 Task: Find connections with filter location Collipulli with filter topic #Productivitywith filter profile language English with filter current company Vivo India with filter school IT Jobs For Women with filter industry Broadcast Media Production and Distribution with filter service category Web Design with filter keywords title Director of First Impressions
Action: Mouse moved to (476, 70)
Screenshot: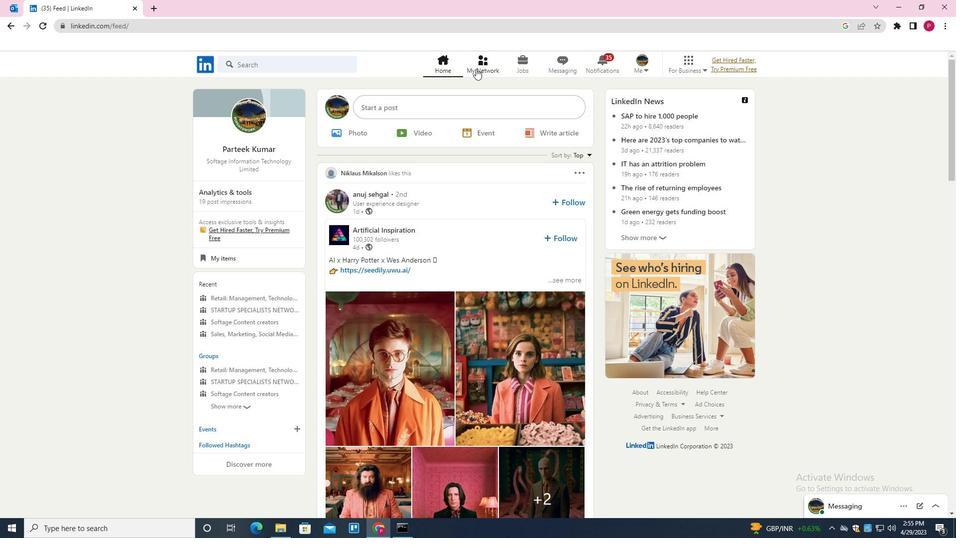 
Action: Mouse pressed left at (476, 70)
Screenshot: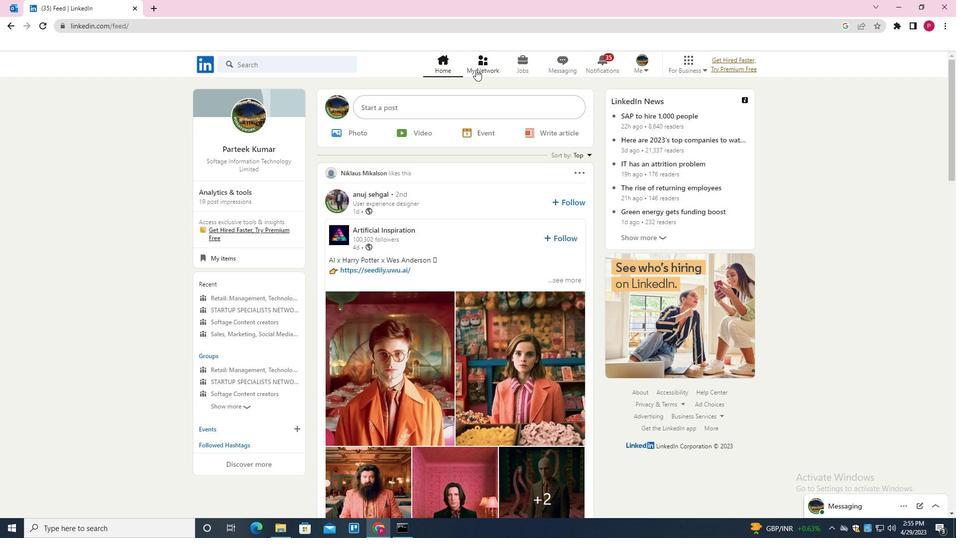 
Action: Mouse moved to (309, 118)
Screenshot: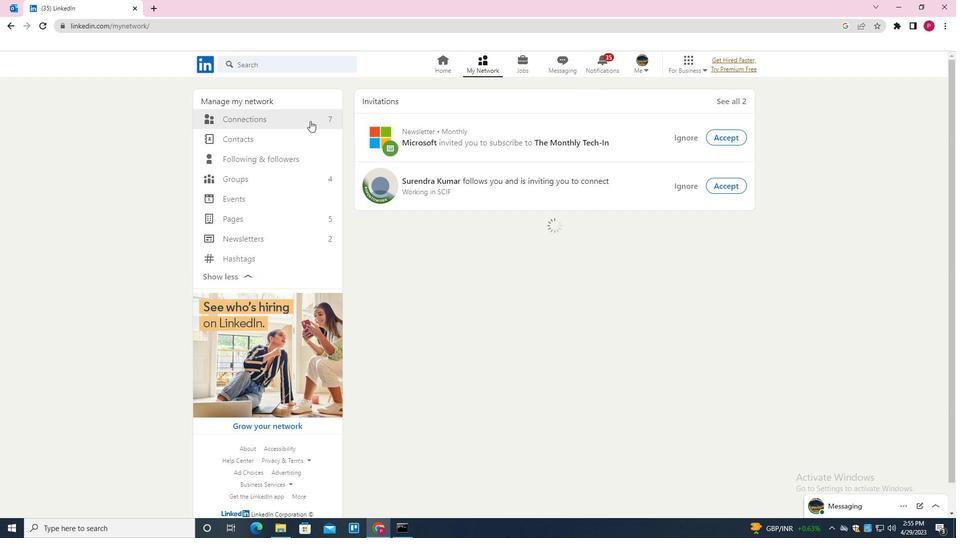 
Action: Mouse pressed left at (309, 118)
Screenshot: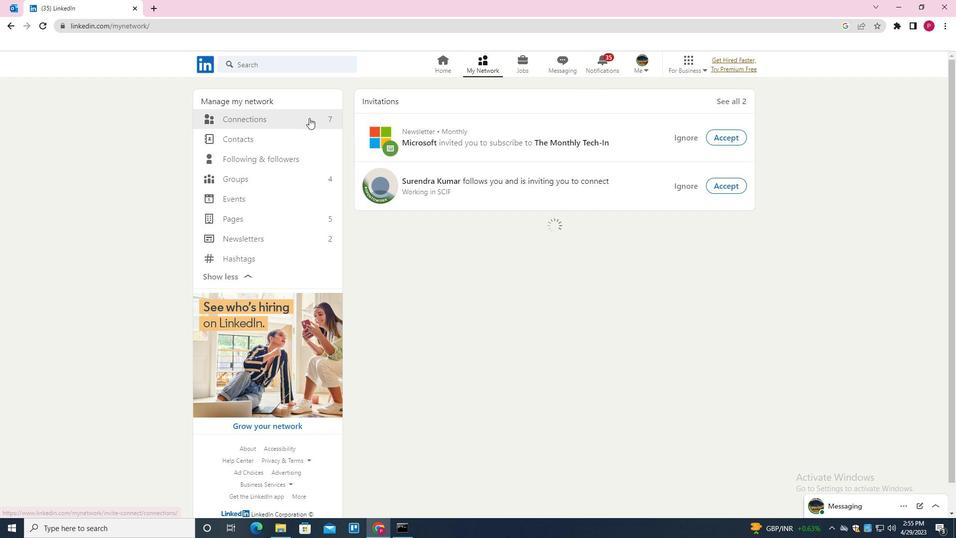 
Action: Mouse moved to (558, 121)
Screenshot: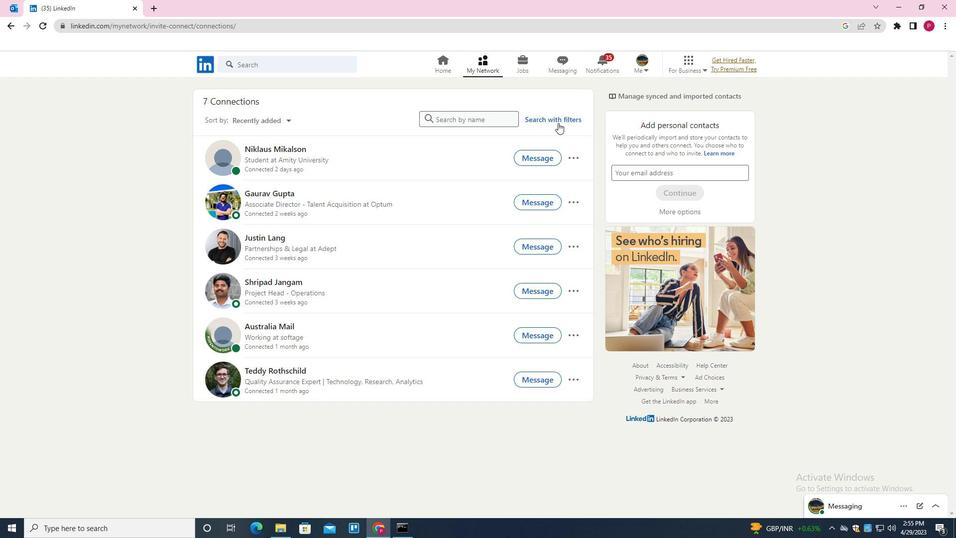 
Action: Mouse pressed left at (558, 121)
Screenshot: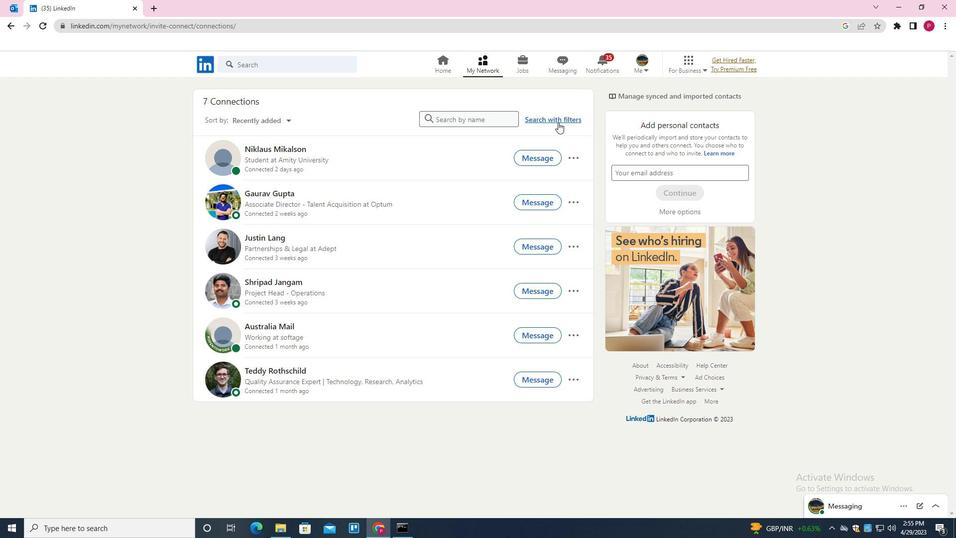 
Action: Mouse moved to (514, 92)
Screenshot: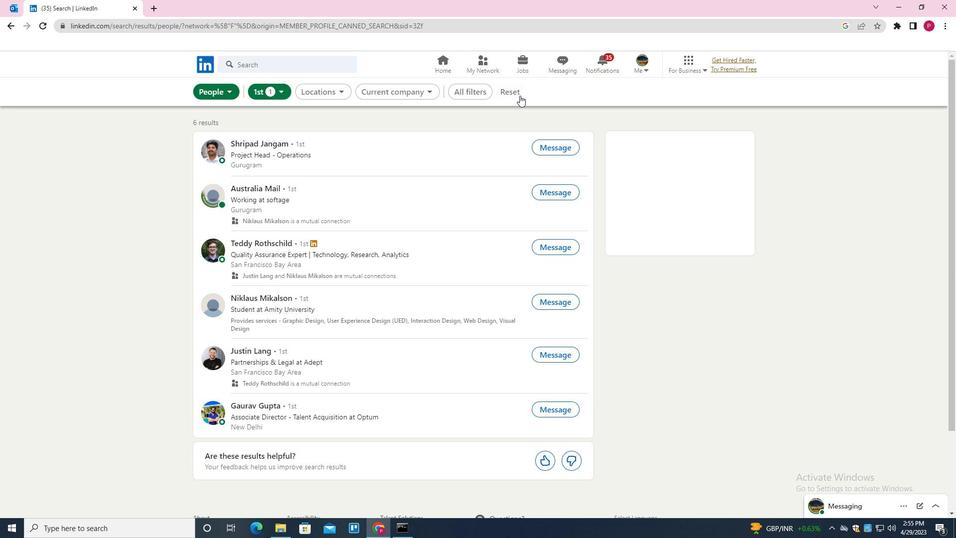 
Action: Mouse pressed left at (514, 92)
Screenshot: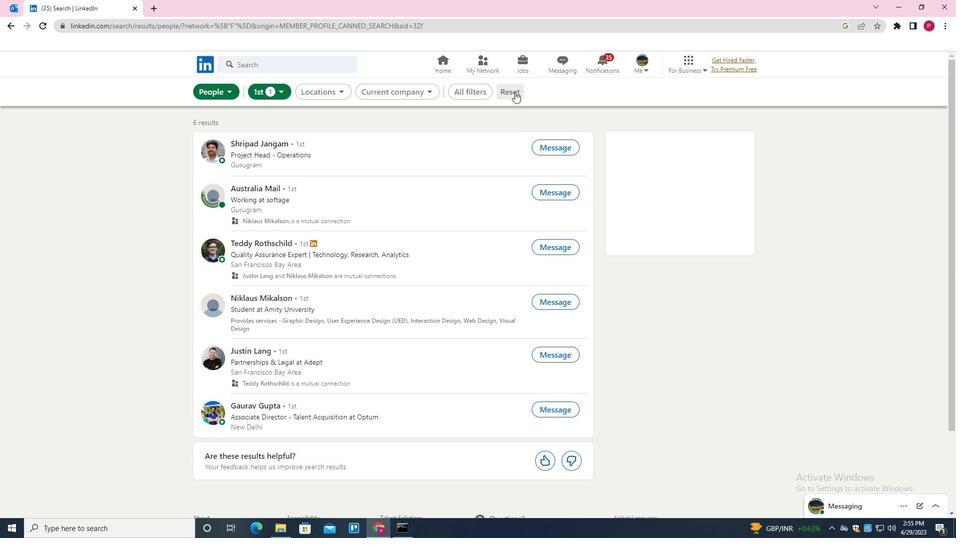 
Action: Mouse moved to (489, 92)
Screenshot: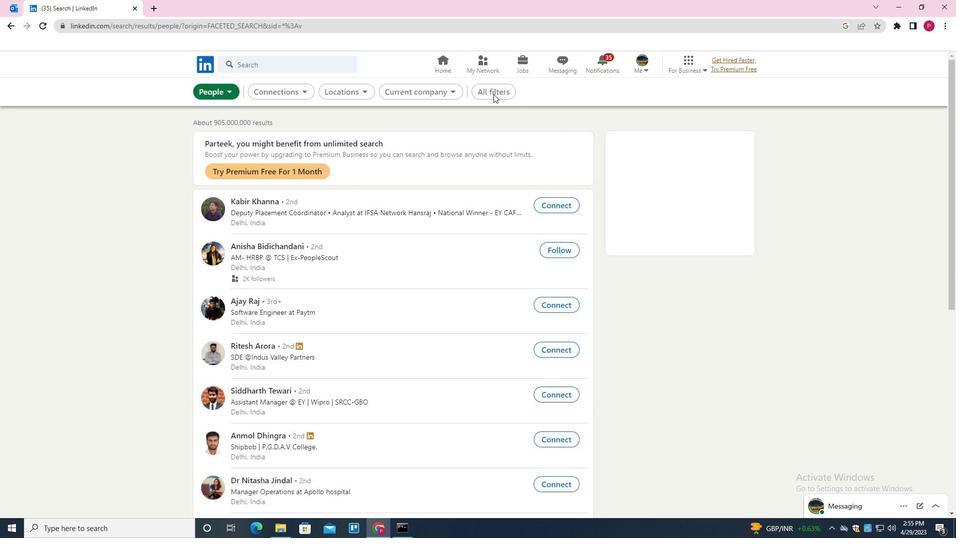 
Action: Mouse pressed left at (489, 92)
Screenshot: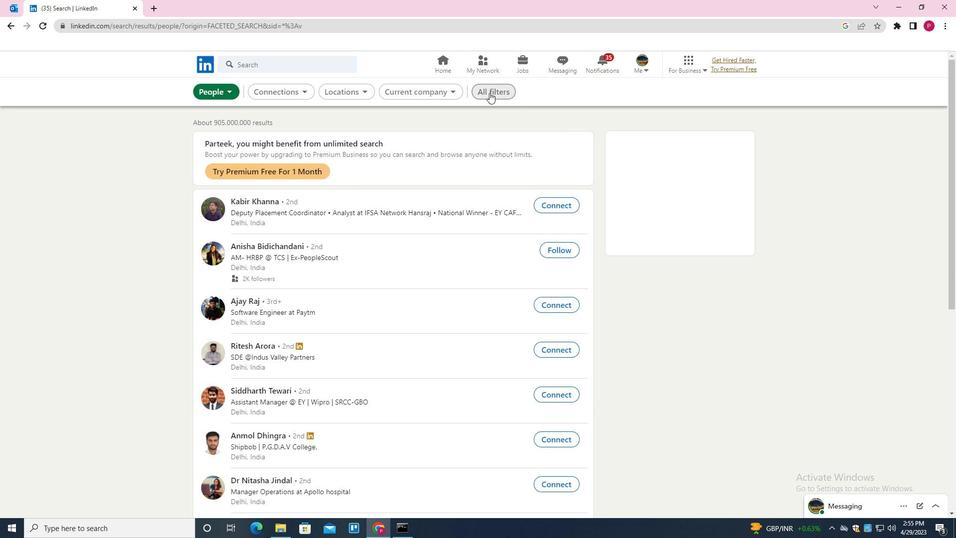 
Action: Mouse moved to (732, 287)
Screenshot: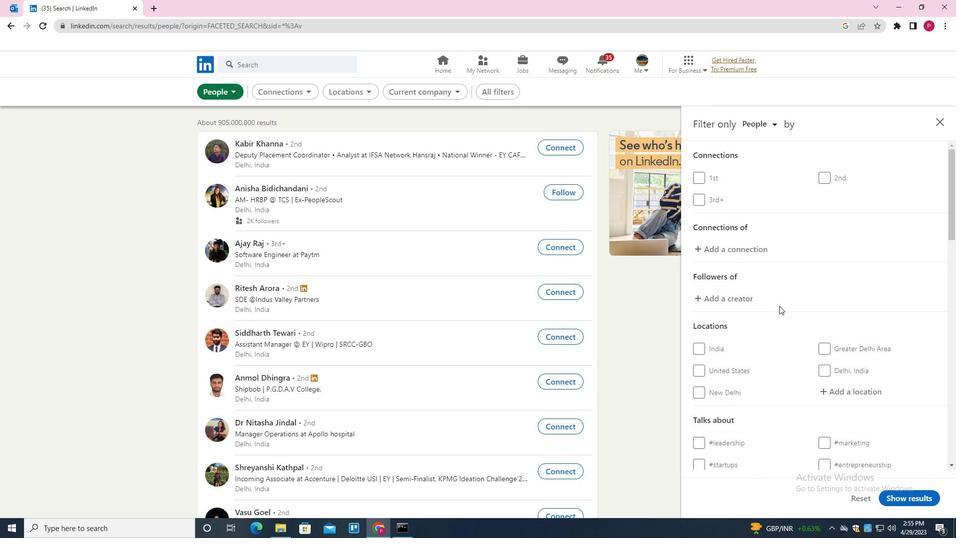 
Action: Mouse scrolled (732, 286) with delta (0, 0)
Screenshot: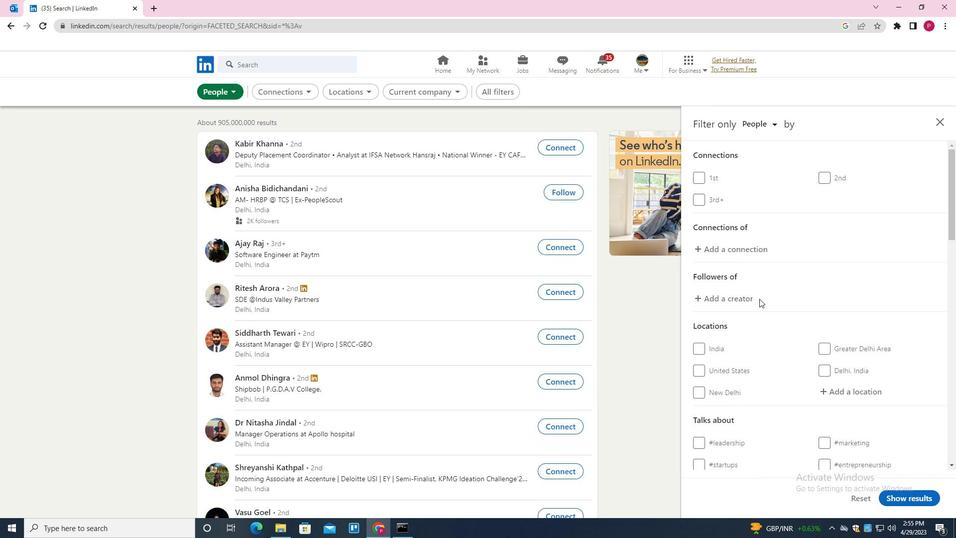 
Action: Mouse moved to (736, 288)
Screenshot: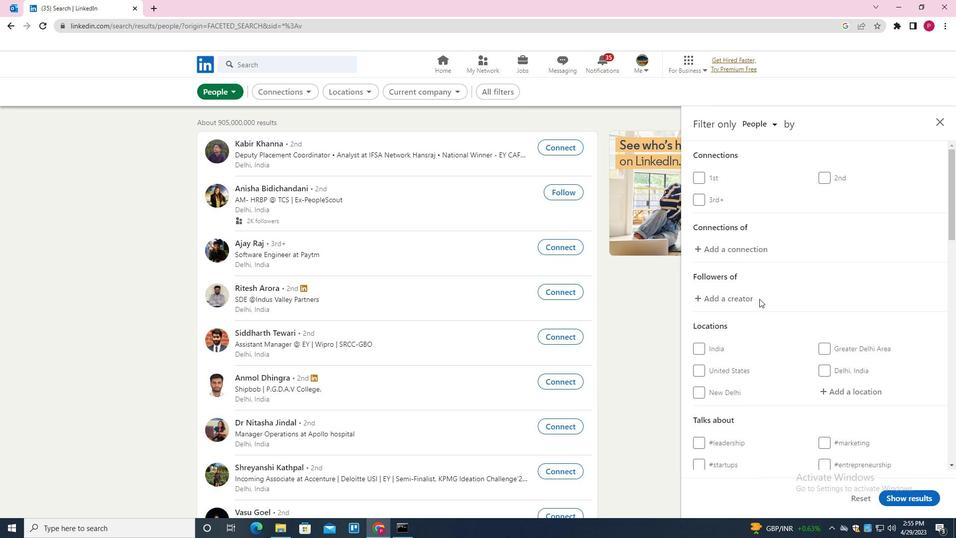 
Action: Mouse scrolled (736, 287) with delta (0, 0)
Screenshot: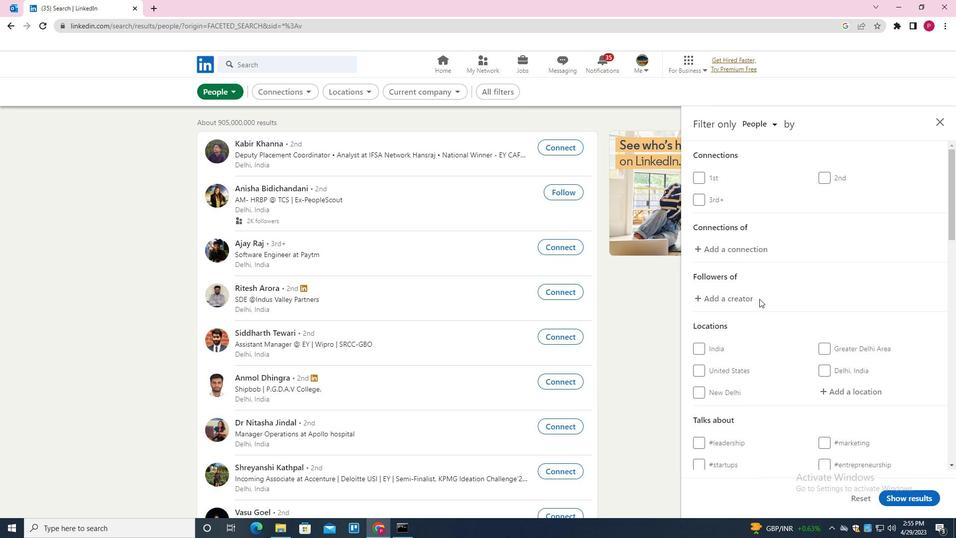 
Action: Mouse moved to (746, 291)
Screenshot: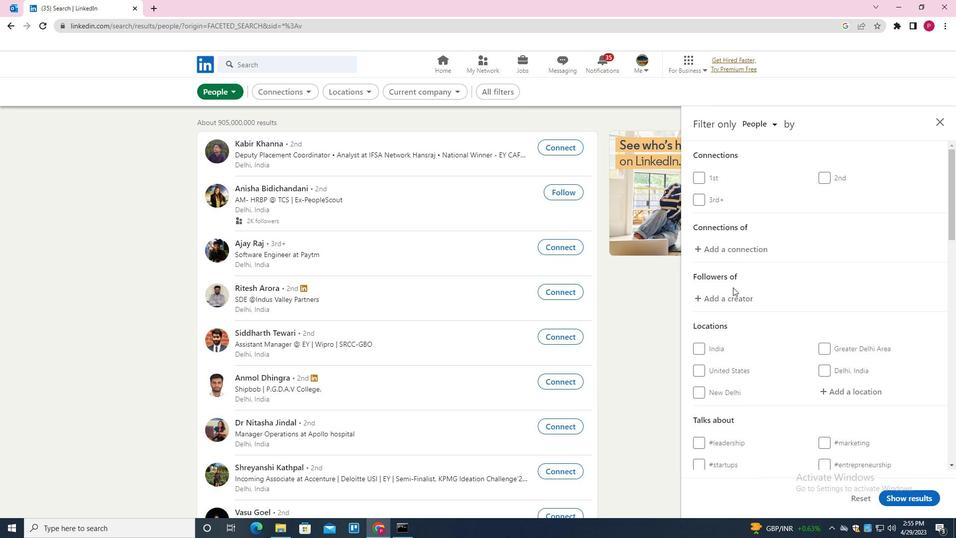 
Action: Mouse scrolled (746, 290) with delta (0, 0)
Screenshot: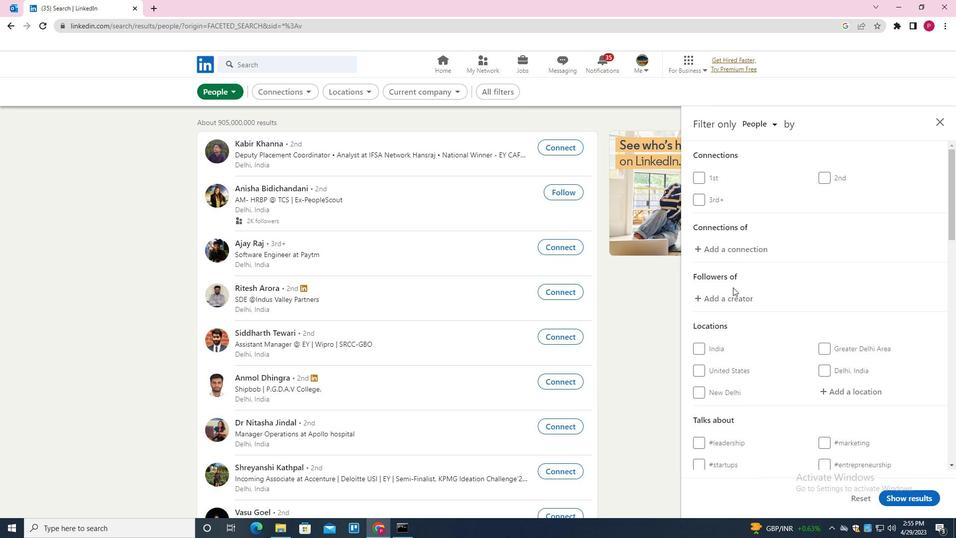 
Action: Mouse moved to (760, 293)
Screenshot: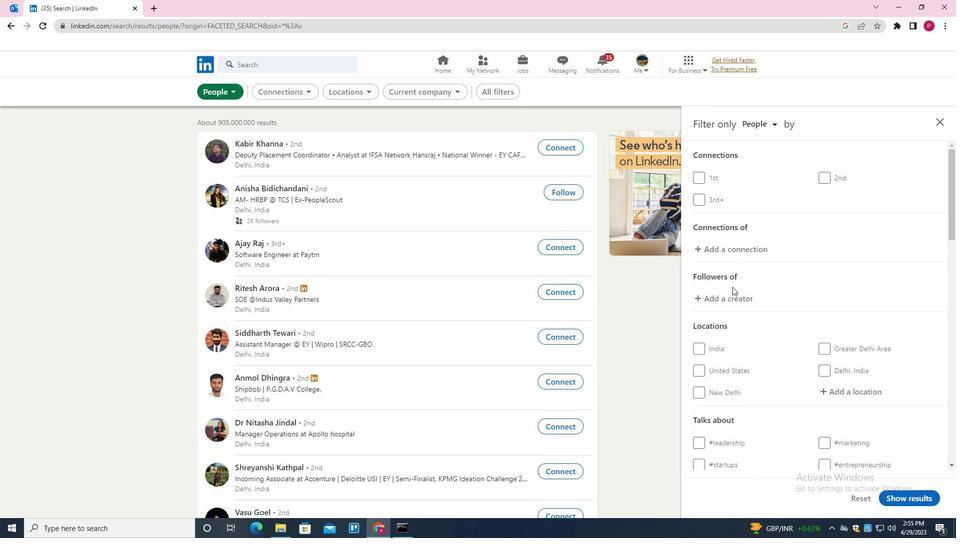 
Action: Mouse scrolled (760, 292) with delta (0, 0)
Screenshot: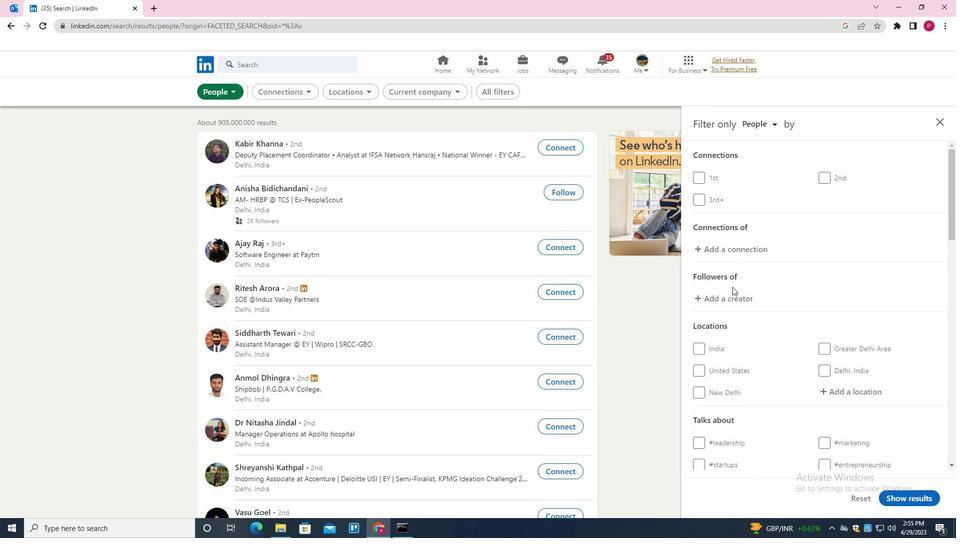 
Action: Mouse moved to (843, 191)
Screenshot: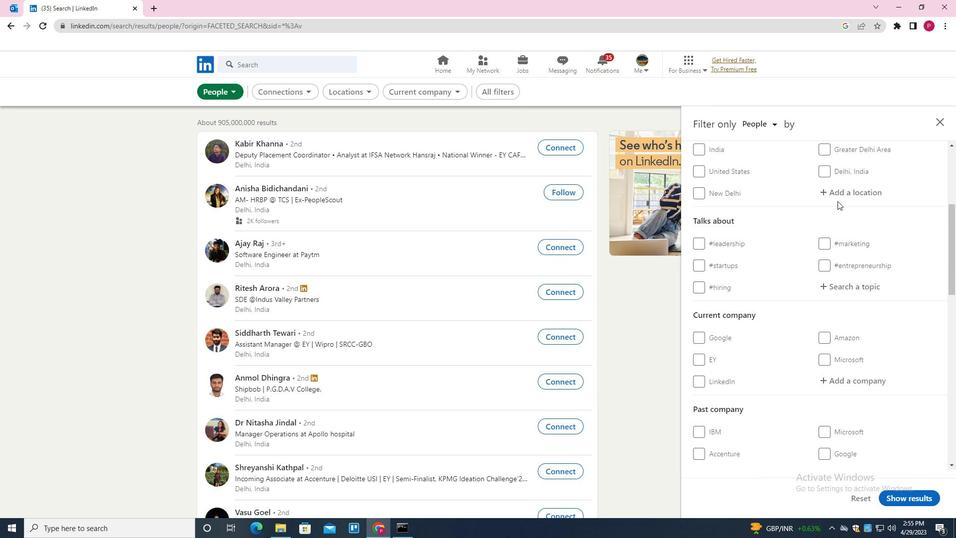 
Action: Mouse pressed left at (843, 191)
Screenshot: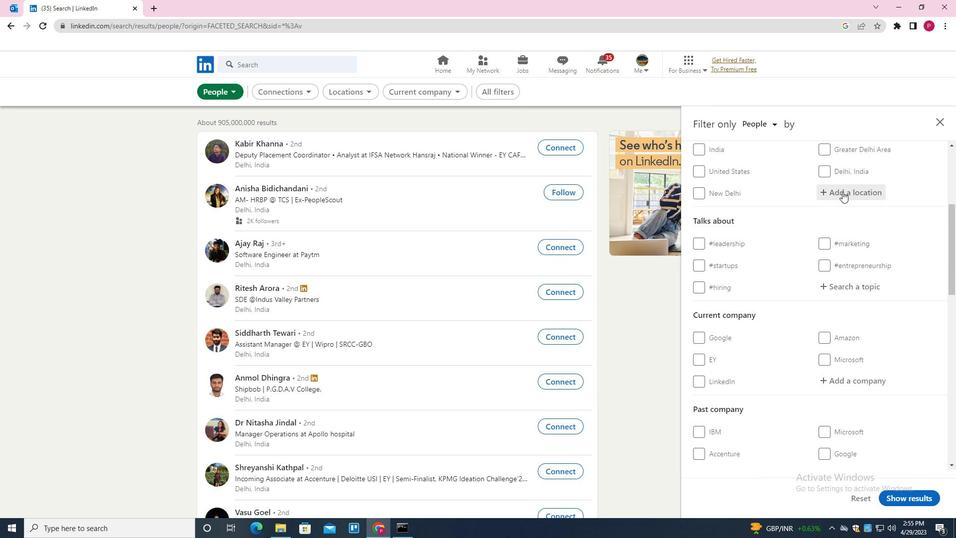 
Action: Mouse moved to (843, 191)
Screenshot: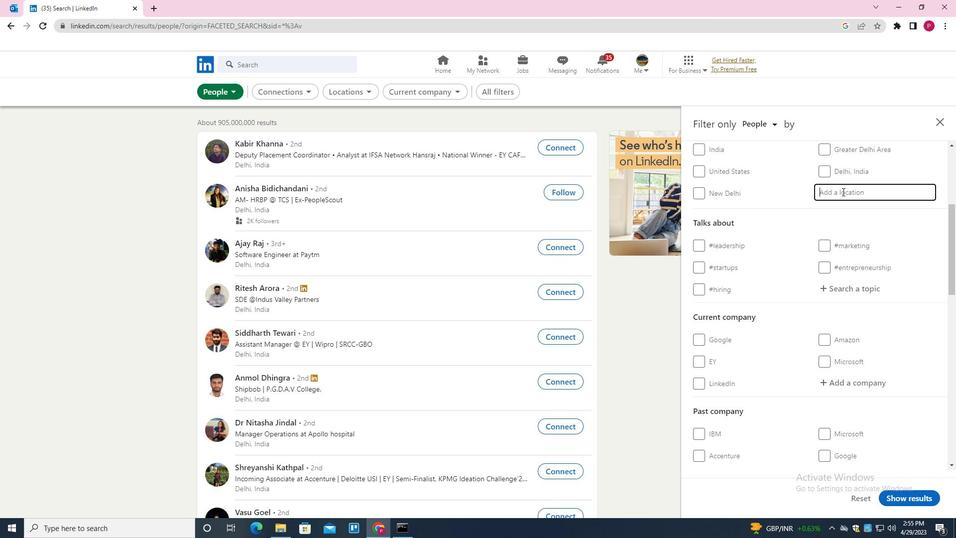 
Action: Key pressed <Key.shift>COLLIPU<Key.down><Key.enter>
Screenshot: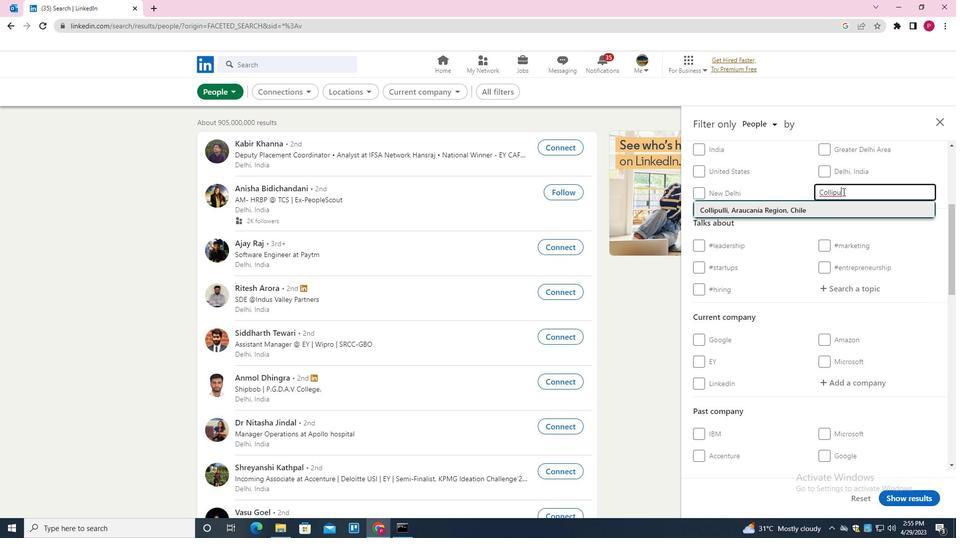 
Action: Mouse moved to (822, 274)
Screenshot: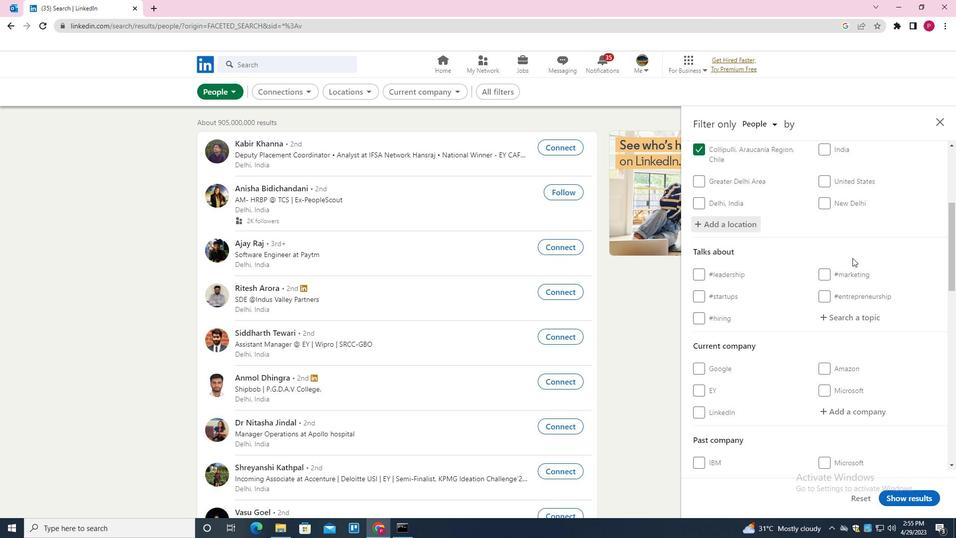 
Action: Mouse scrolled (822, 273) with delta (0, 0)
Screenshot: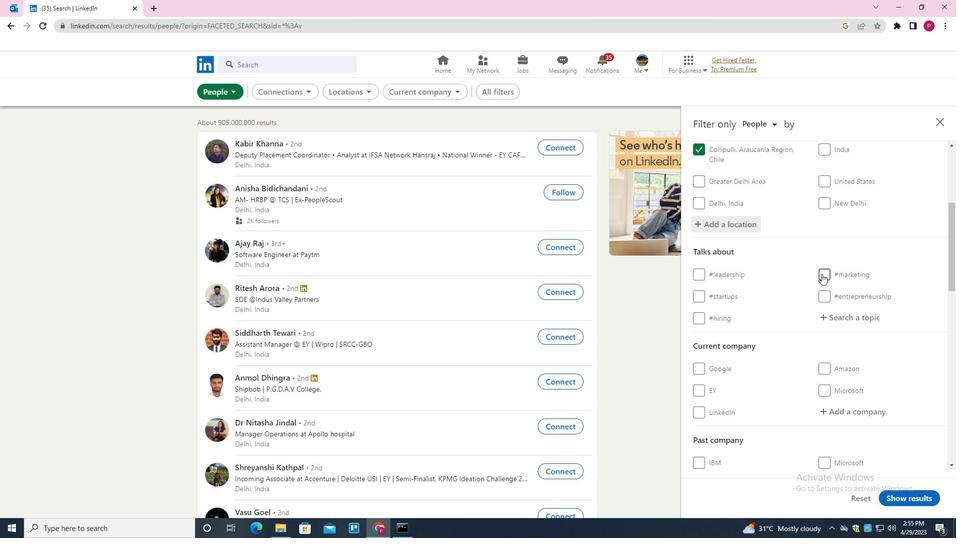 
Action: Mouse moved to (837, 266)
Screenshot: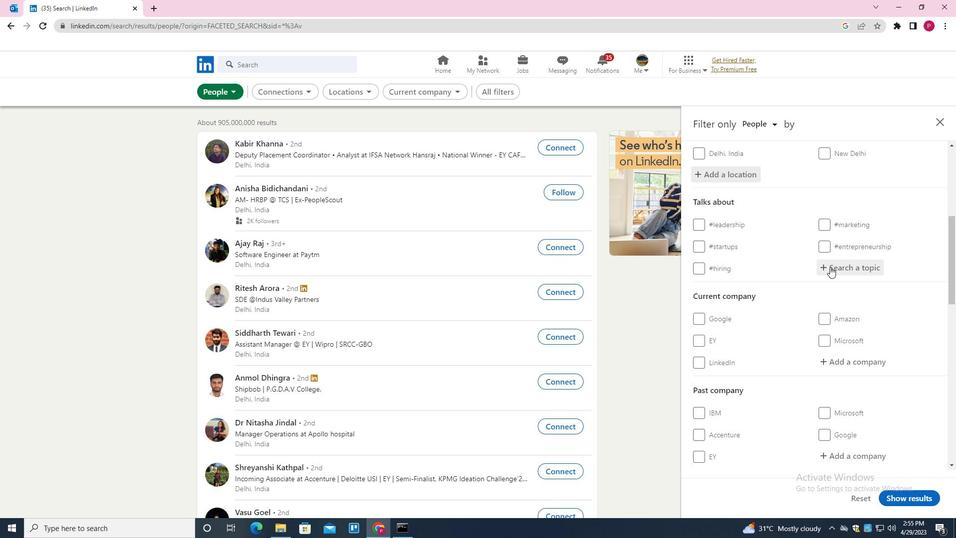 
Action: Mouse pressed left at (837, 266)
Screenshot: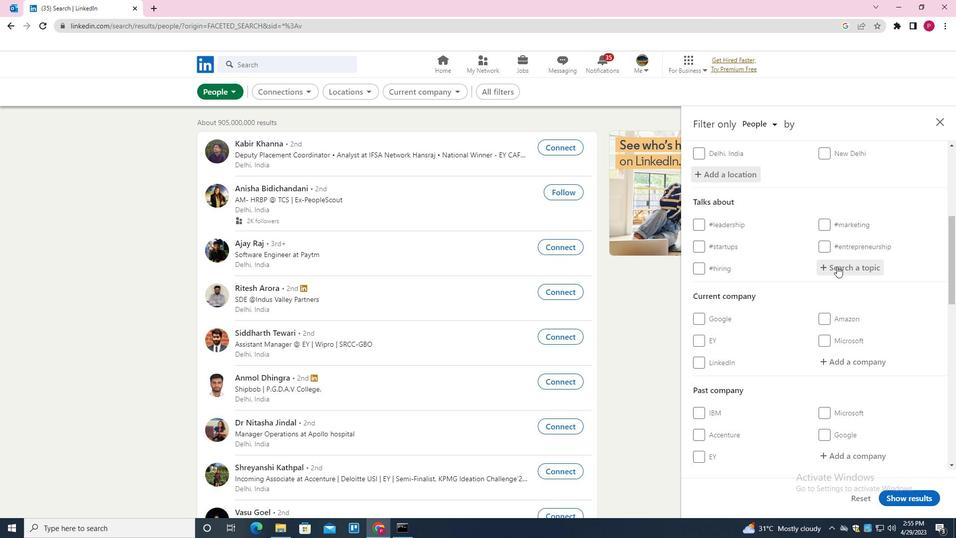 
Action: Key pressed PRODUC<Key.down><Key.down><Key.down><Key.down><Key.down><Key.down><Key.down><Key.down><Key.down><Key.down><Key.down><Key.down><Key.down><Key.down><Key.down><Key.down>TI<Key.down><Key.enter>
Screenshot: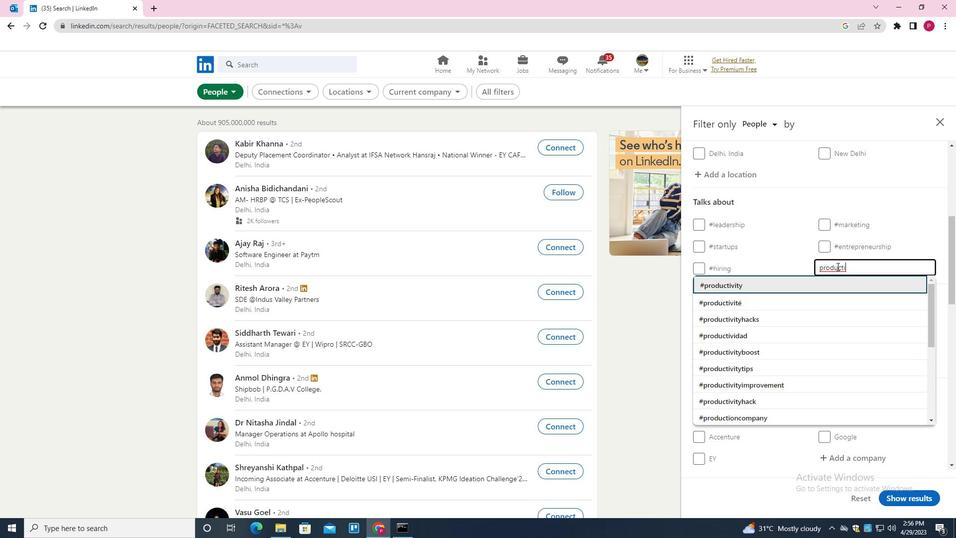 
Action: Mouse moved to (840, 283)
Screenshot: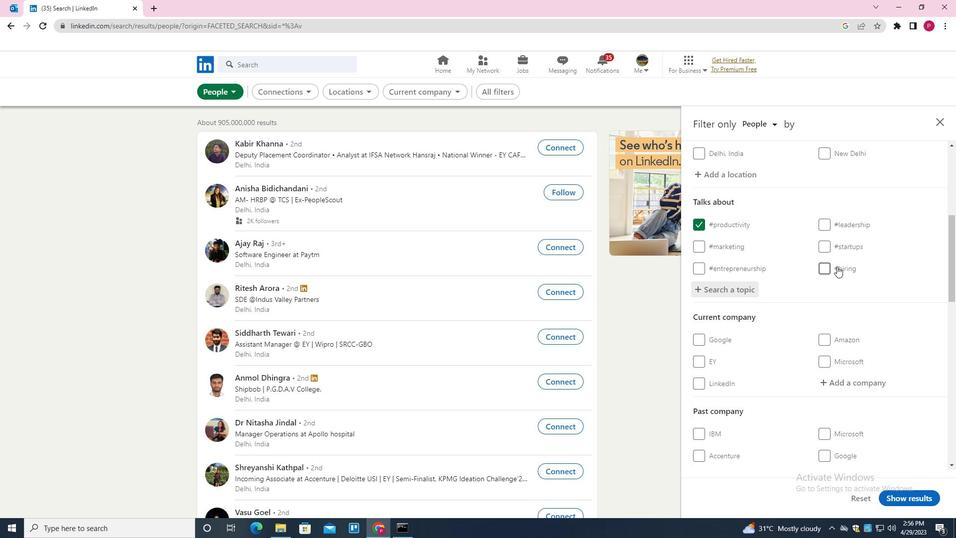 
Action: Mouse scrolled (840, 283) with delta (0, 0)
Screenshot: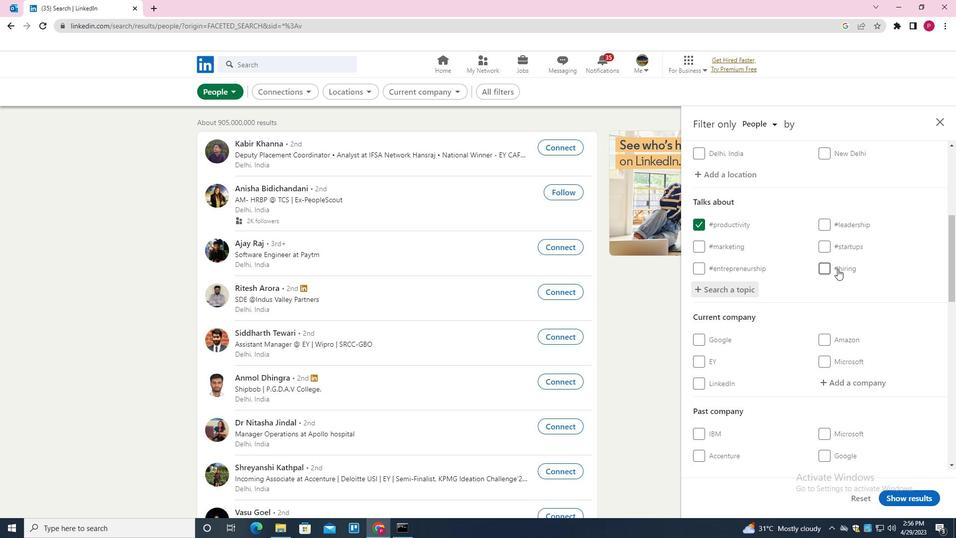 
Action: Mouse moved to (840, 288)
Screenshot: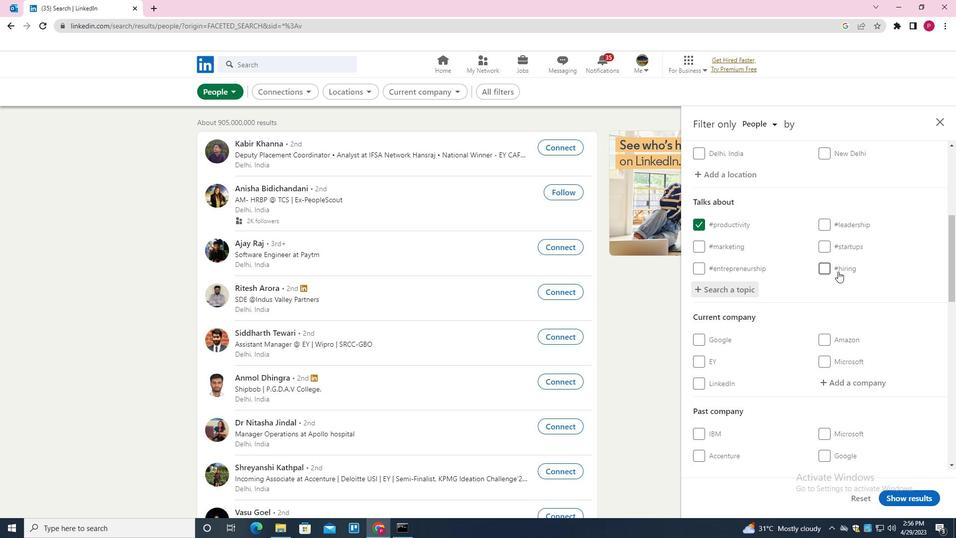 
Action: Mouse scrolled (840, 288) with delta (0, 0)
Screenshot: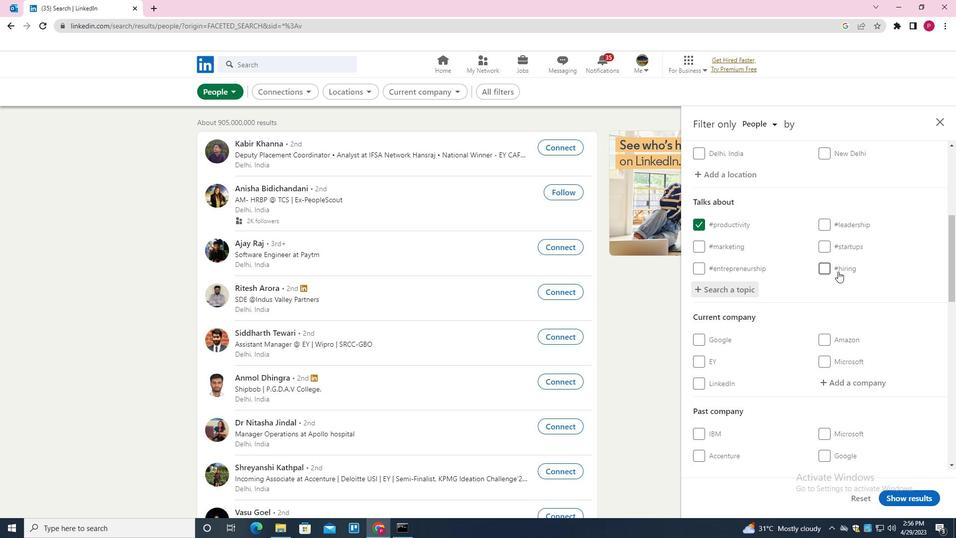 
Action: Mouse moved to (840, 292)
Screenshot: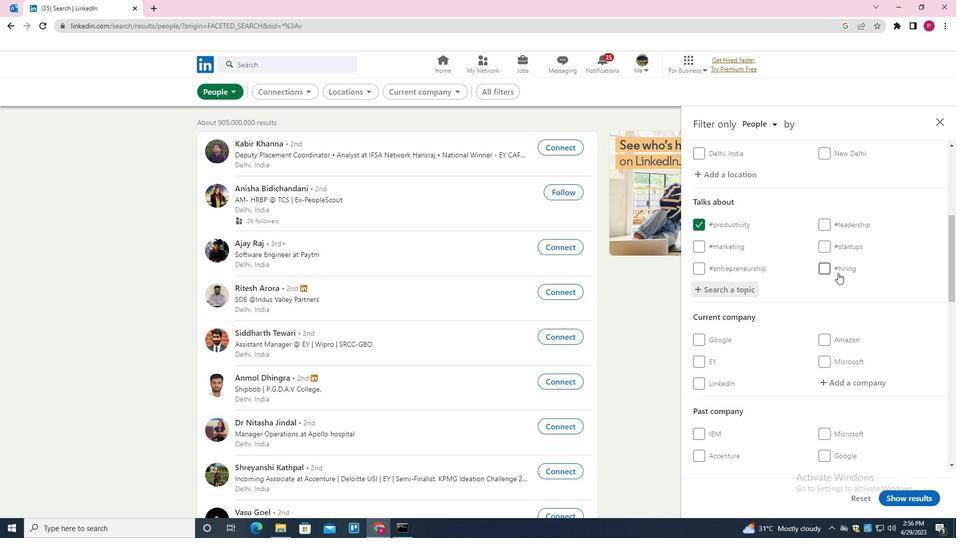 
Action: Mouse scrolled (840, 292) with delta (0, 0)
Screenshot: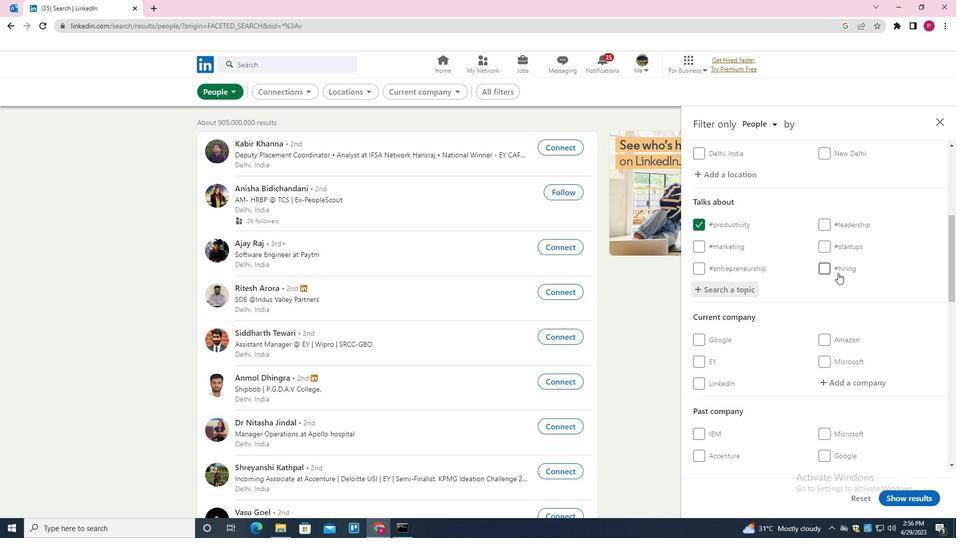 
Action: Mouse moved to (839, 295)
Screenshot: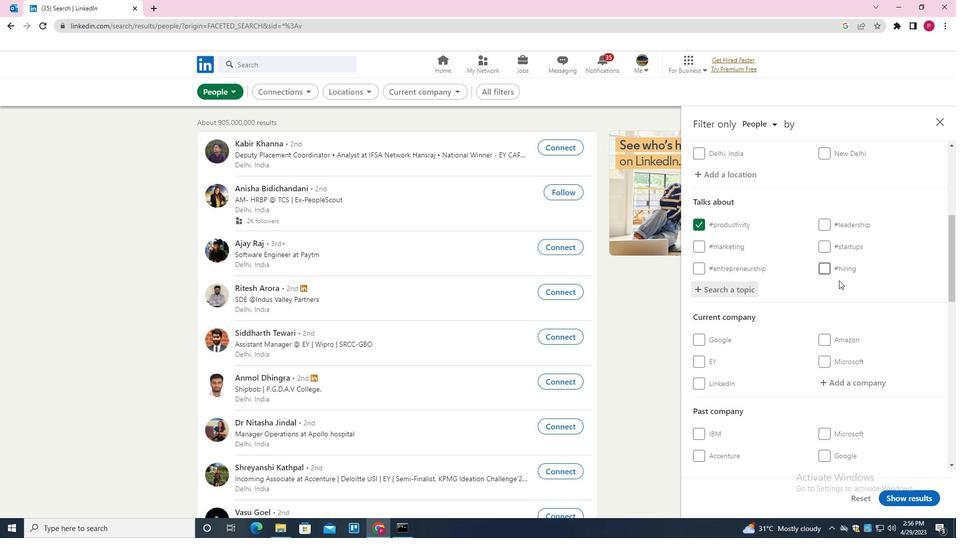 
Action: Mouse scrolled (839, 294) with delta (0, 0)
Screenshot: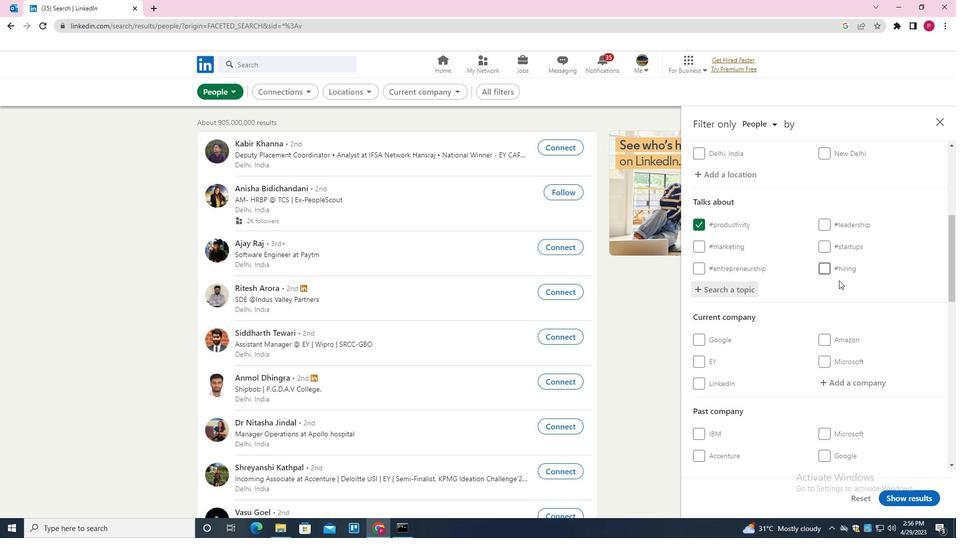 
Action: Mouse moved to (839, 295)
Screenshot: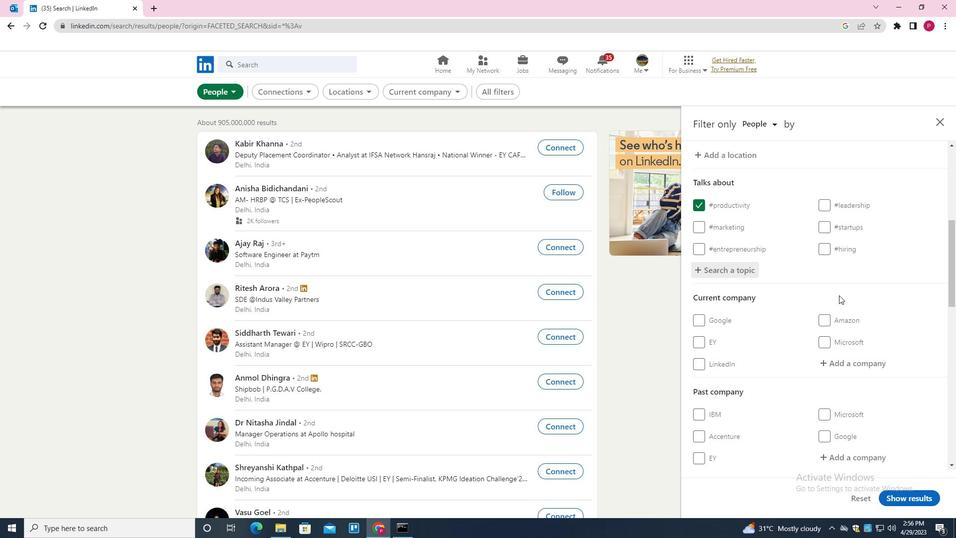 
Action: Mouse scrolled (839, 295) with delta (0, 0)
Screenshot: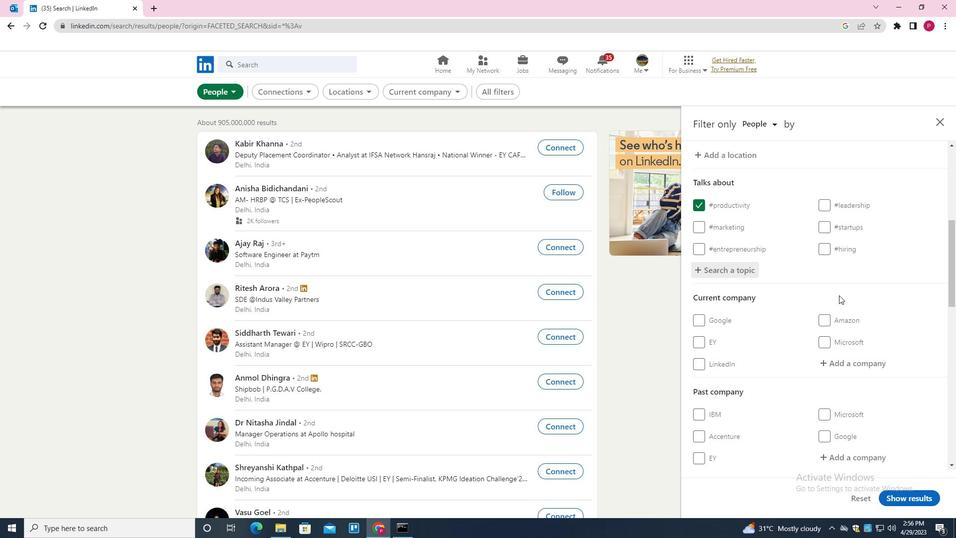 
Action: Mouse moved to (838, 296)
Screenshot: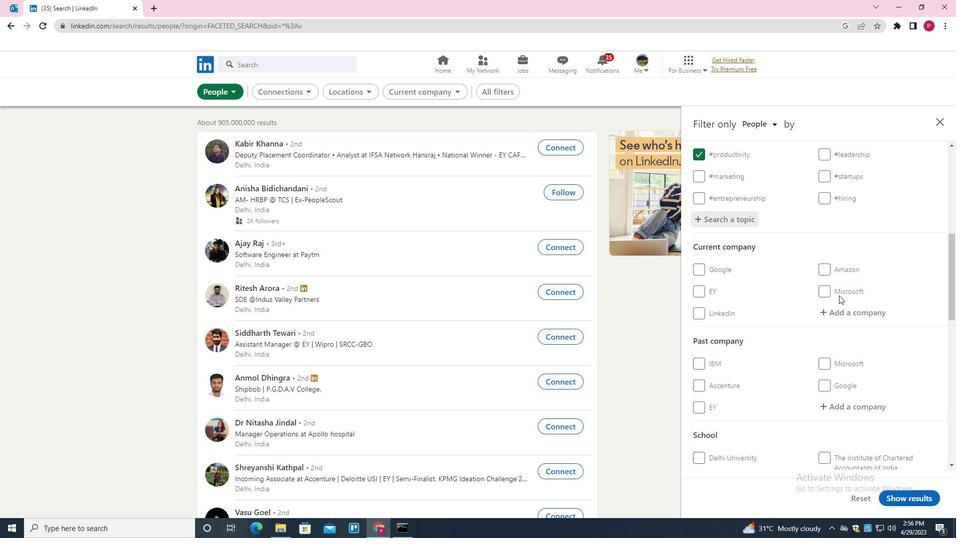 
Action: Mouse scrolled (838, 296) with delta (0, 0)
Screenshot: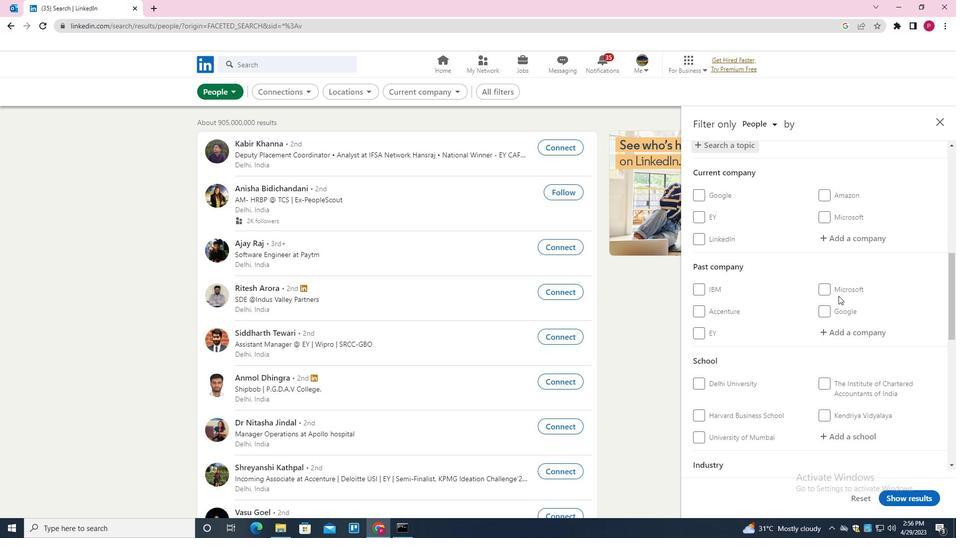 
Action: Mouse moved to (786, 322)
Screenshot: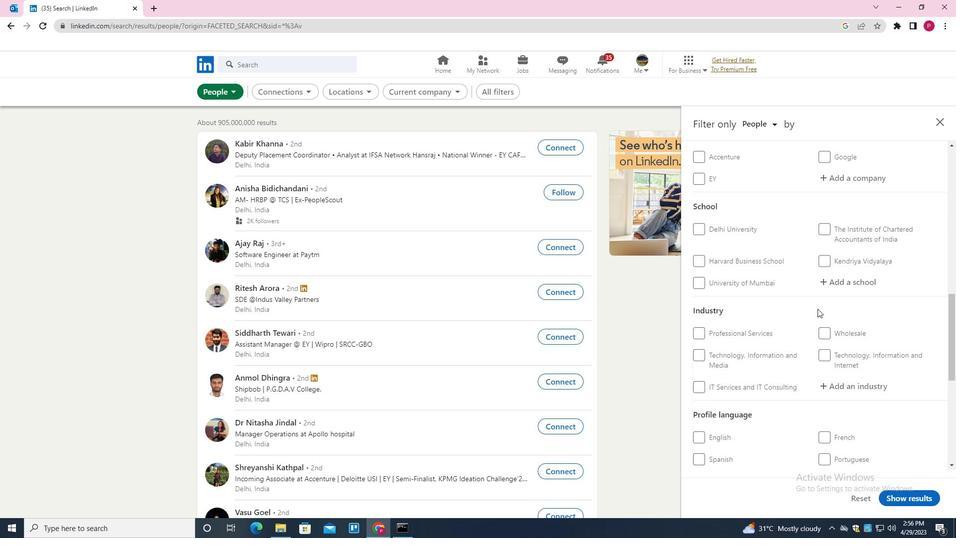 
Action: Mouse scrolled (786, 321) with delta (0, 0)
Screenshot: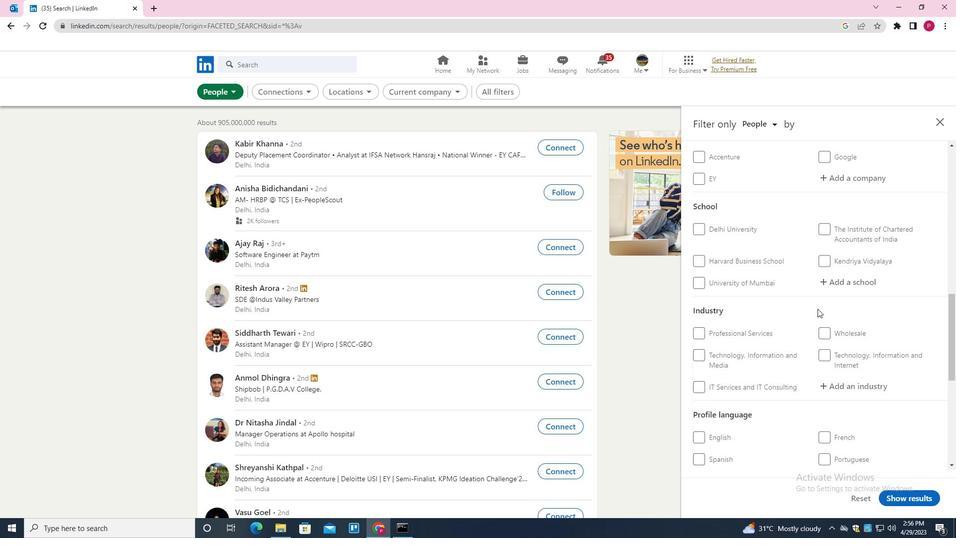 
Action: Mouse moved to (781, 328)
Screenshot: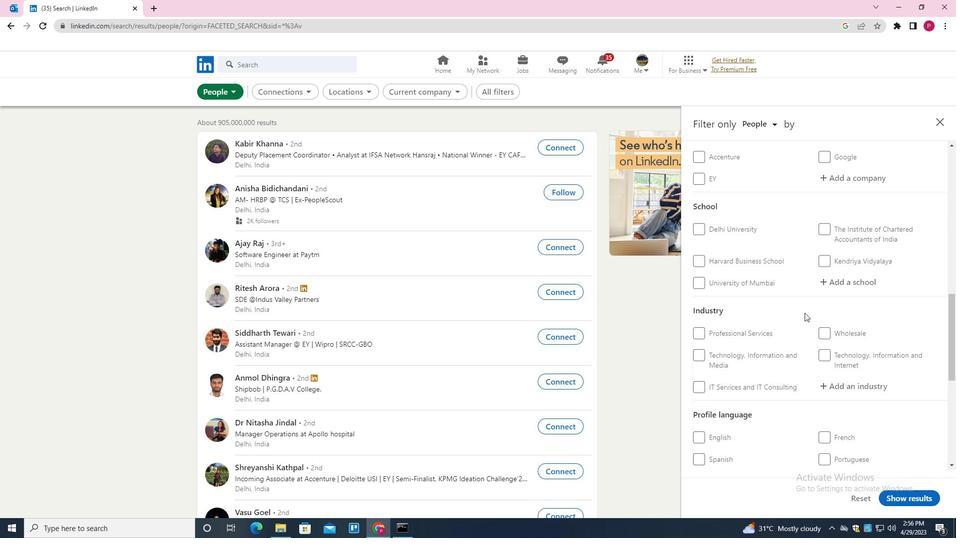
Action: Mouse scrolled (781, 327) with delta (0, 0)
Screenshot: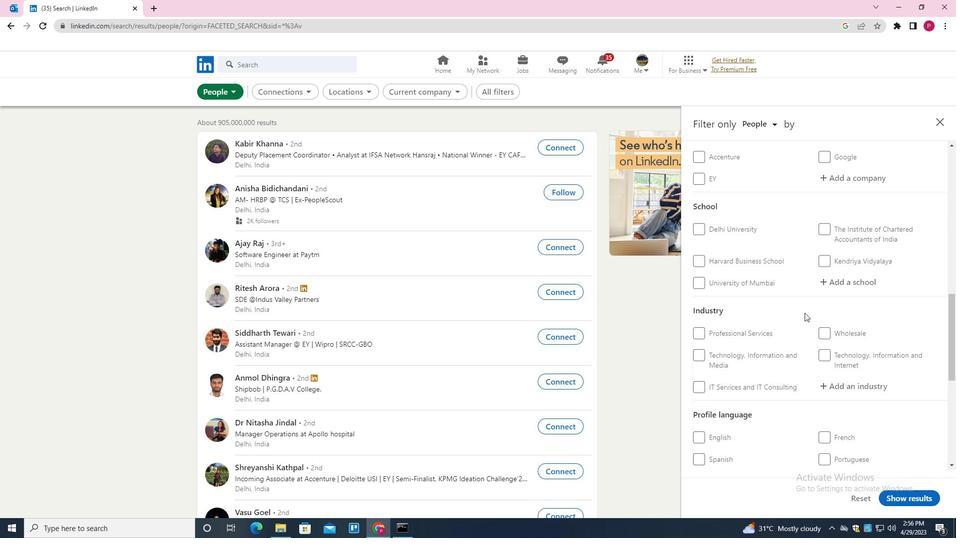 
Action: Mouse moved to (781, 328)
Screenshot: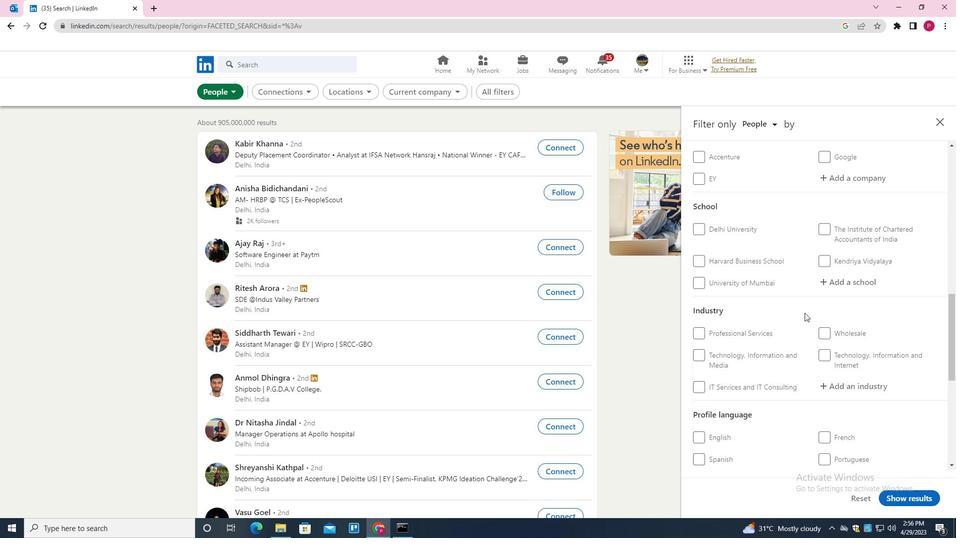 
Action: Mouse scrolled (781, 328) with delta (0, 0)
Screenshot: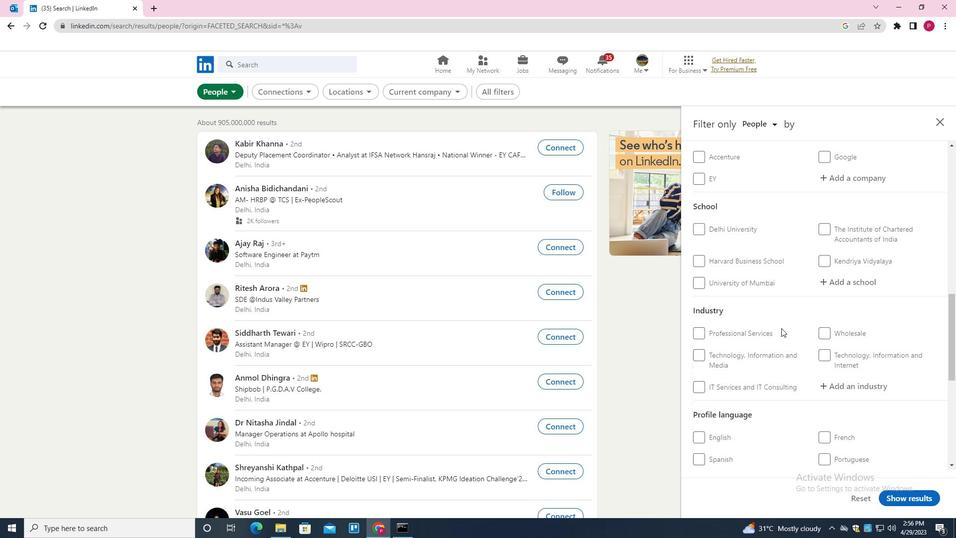 
Action: Mouse moved to (718, 284)
Screenshot: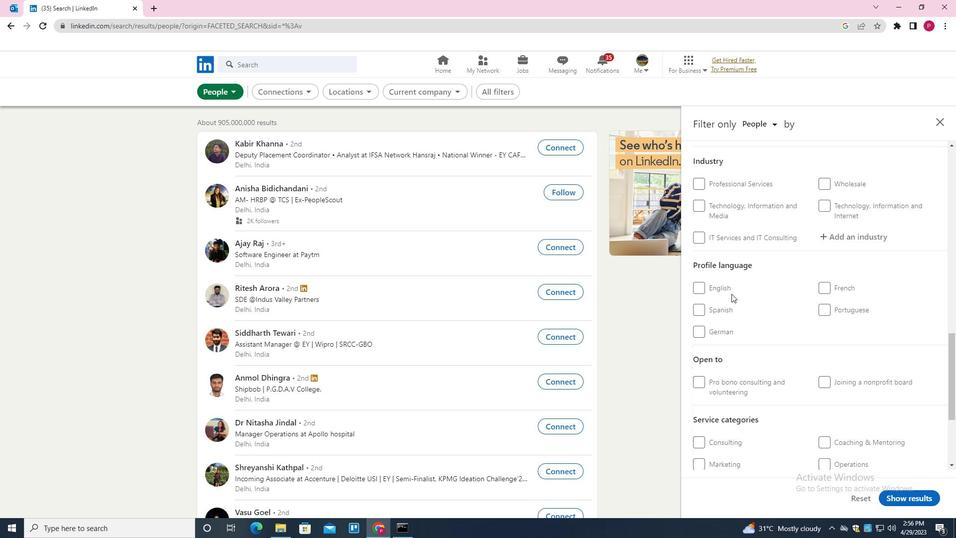 
Action: Mouse pressed left at (718, 284)
Screenshot: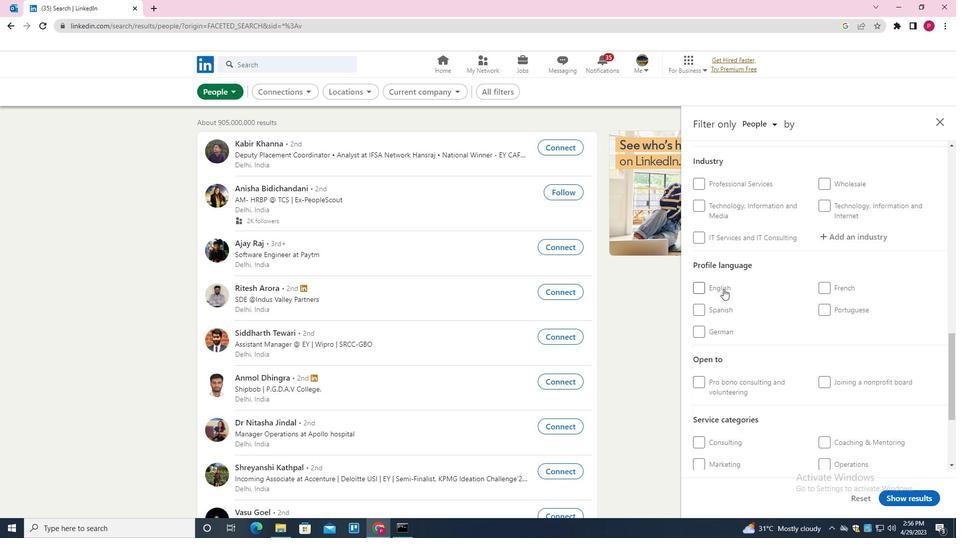 
Action: Mouse moved to (738, 286)
Screenshot: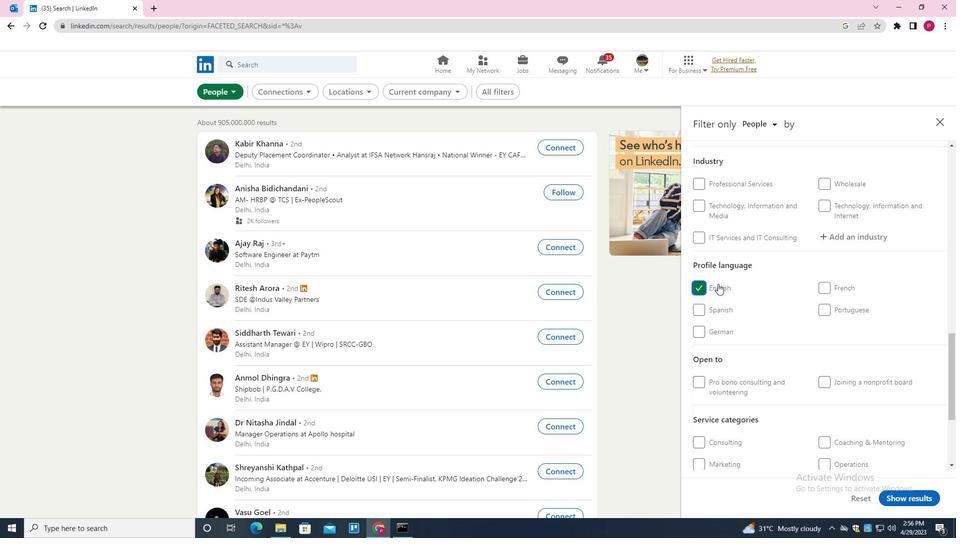 
Action: Mouse scrolled (738, 287) with delta (0, 0)
Screenshot: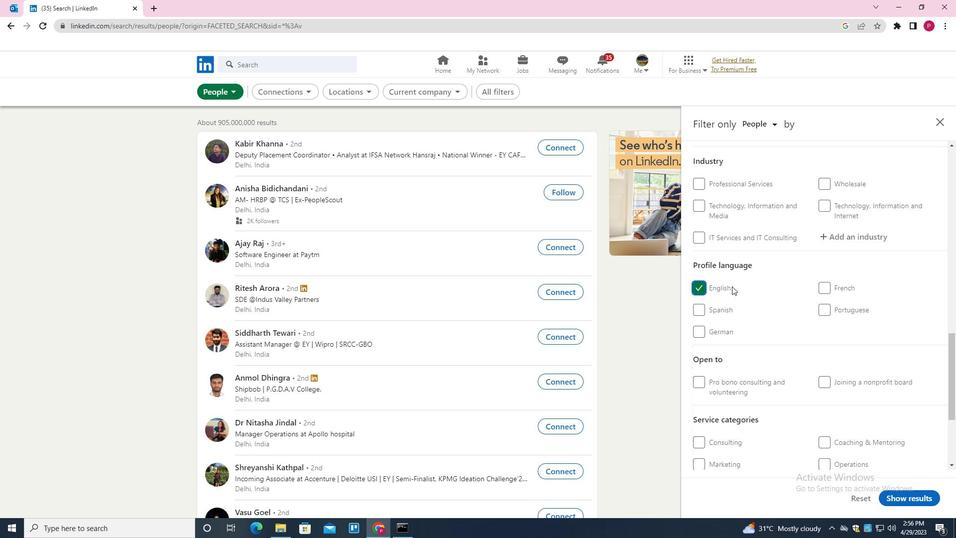 
Action: Mouse scrolled (738, 287) with delta (0, 0)
Screenshot: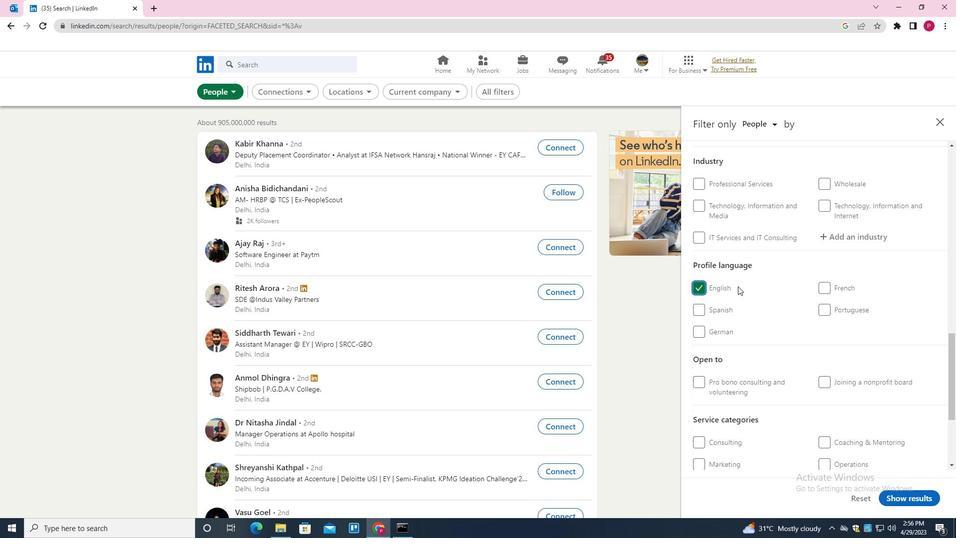 
Action: Mouse scrolled (738, 287) with delta (0, 0)
Screenshot: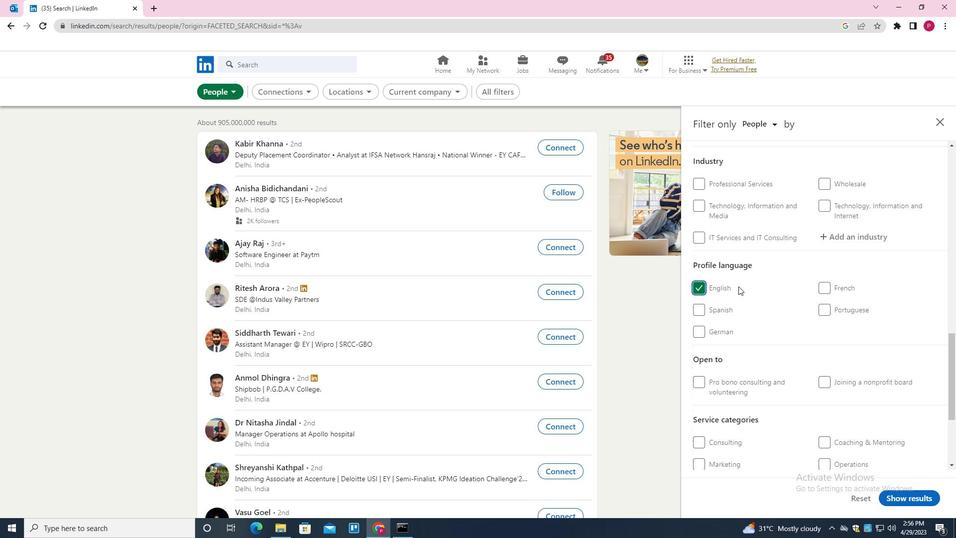 
Action: Mouse scrolled (738, 287) with delta (0, 0)
Screenshot: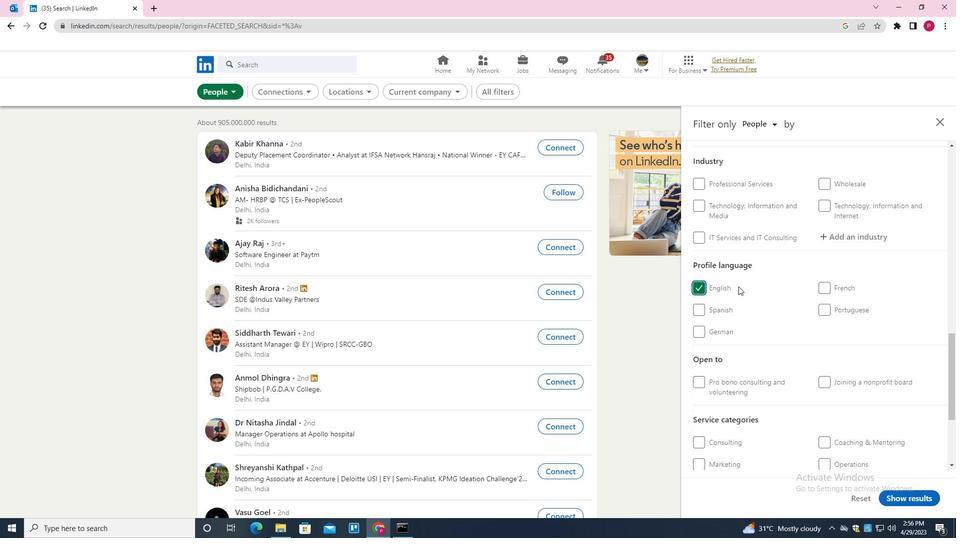 
Action: Mouse scrolled (738, 287) with delta (0, 0)
Screenshot: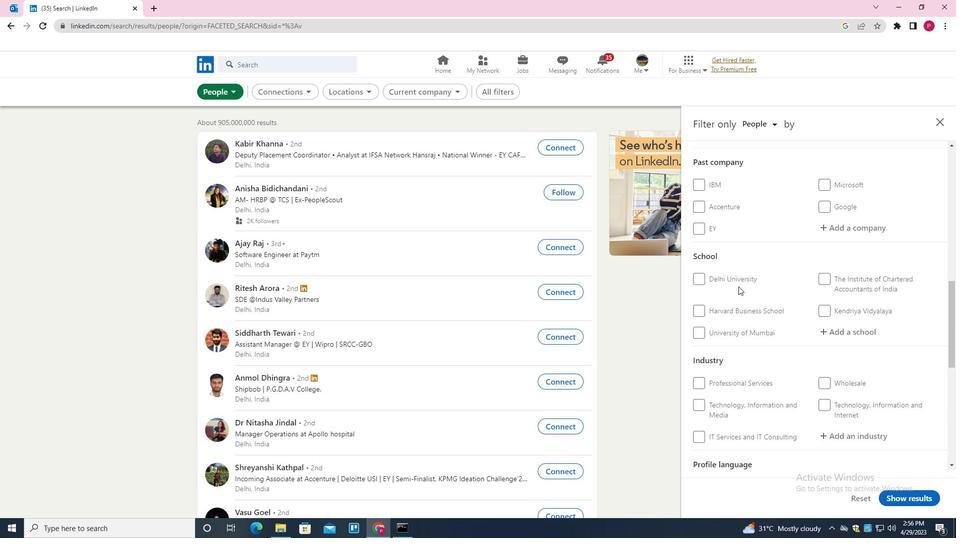 
Action: Mouse scrolled (738, 287) with delta (0, 0)
Screenshot: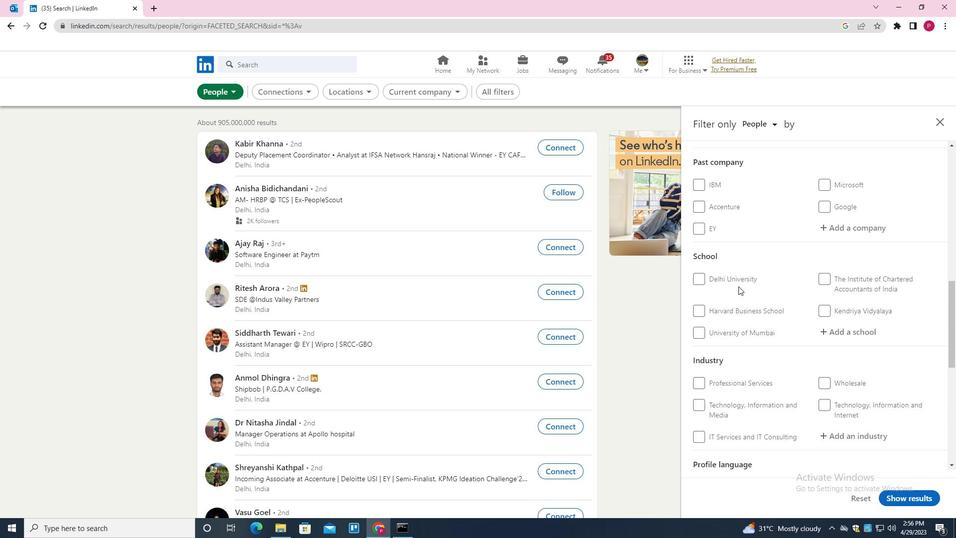 
Action: Mouse moved to (841, 233)
Screenshot: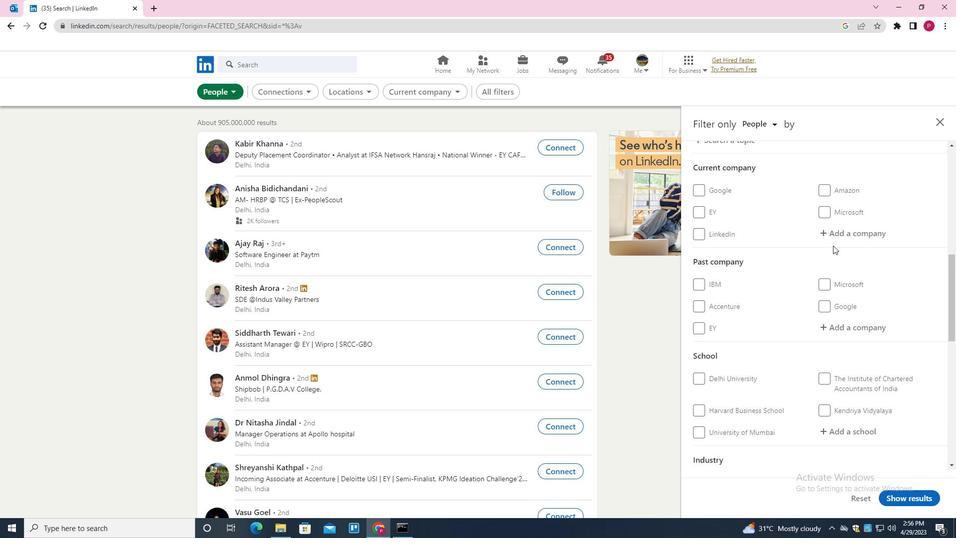 
Action: Mouse pressed left at (841, 233)
Screenshot: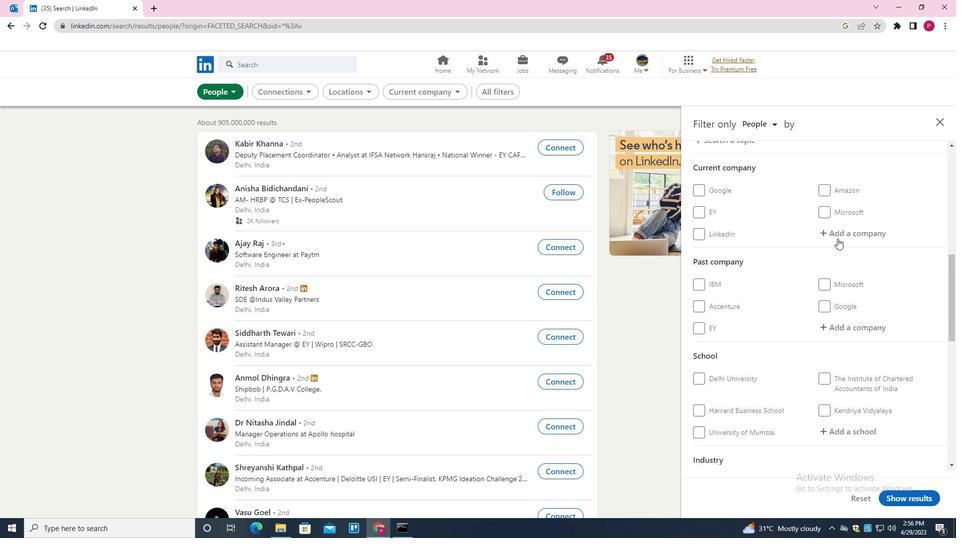 
Action: Key pressed <Key.shift>VIVO<Key.space><Key.shift>INDIA
Screenshot: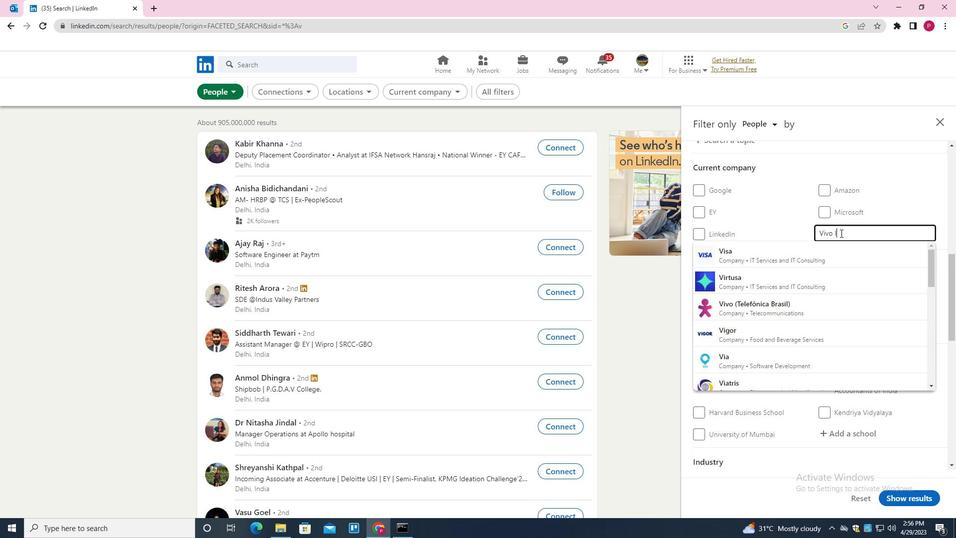 
Action: Mouse moved to (841, 233)
Screenshot: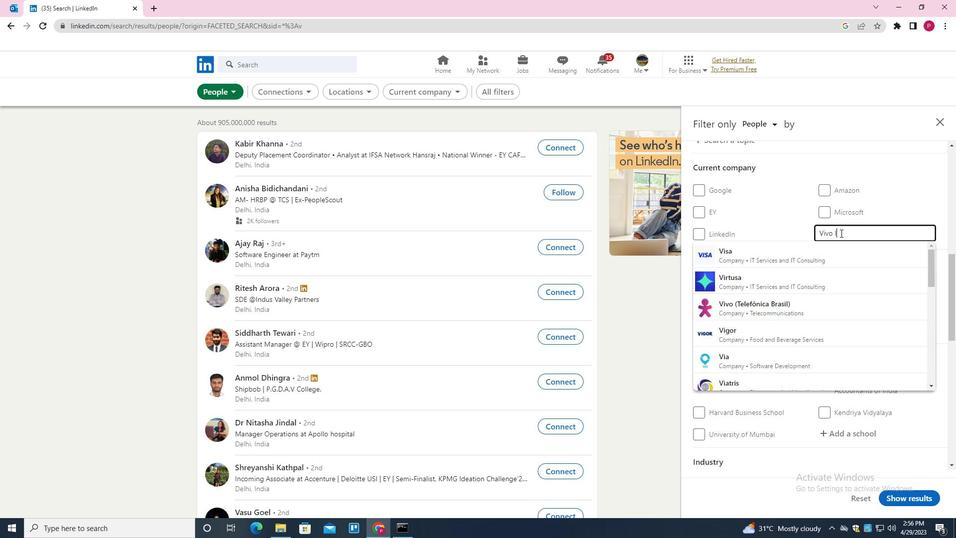 
Action: Key pressed <Key.down><Key.down><Key.enter>
Screenshot: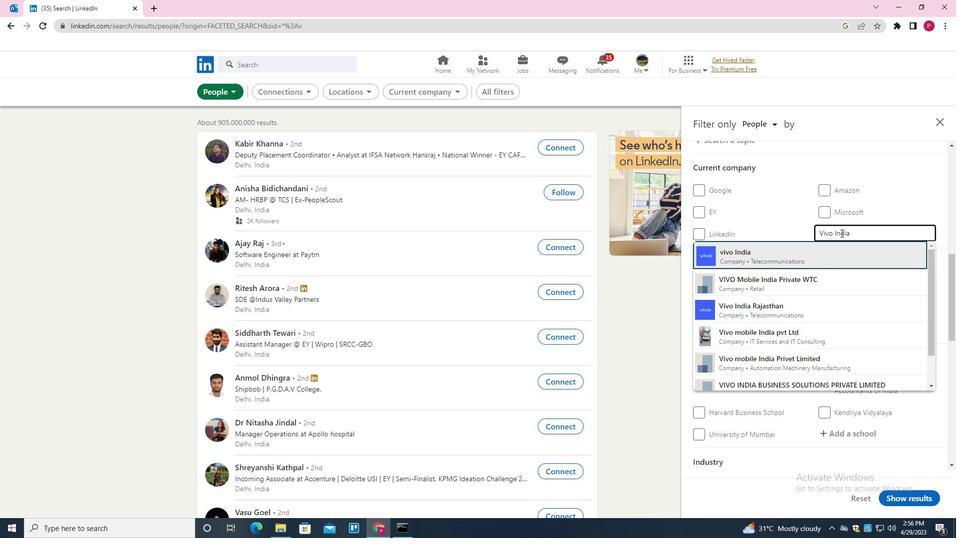 
Action: Mouse moved to (802, 275)
Screenshot: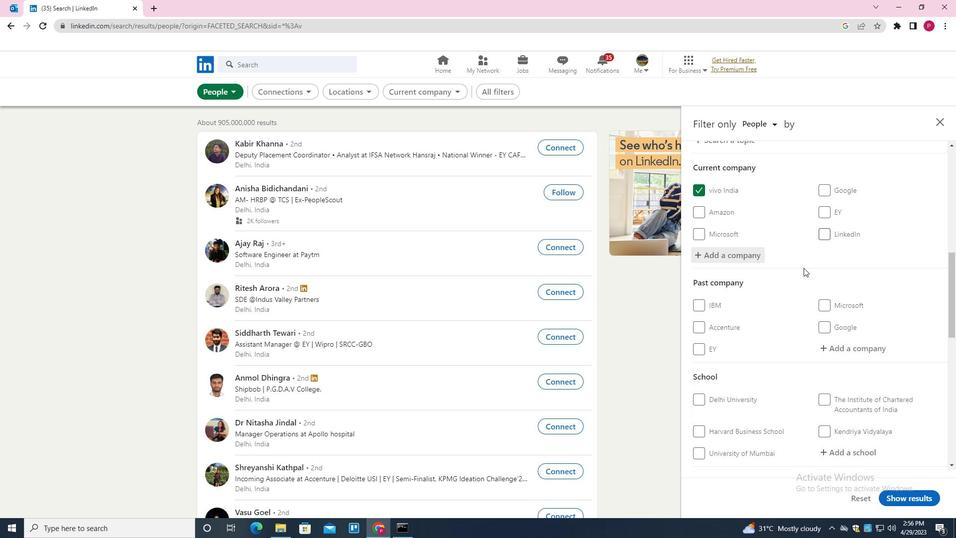 
Action: Mouse scrolled (802, 274) with delta (0, 0)
Screenshot: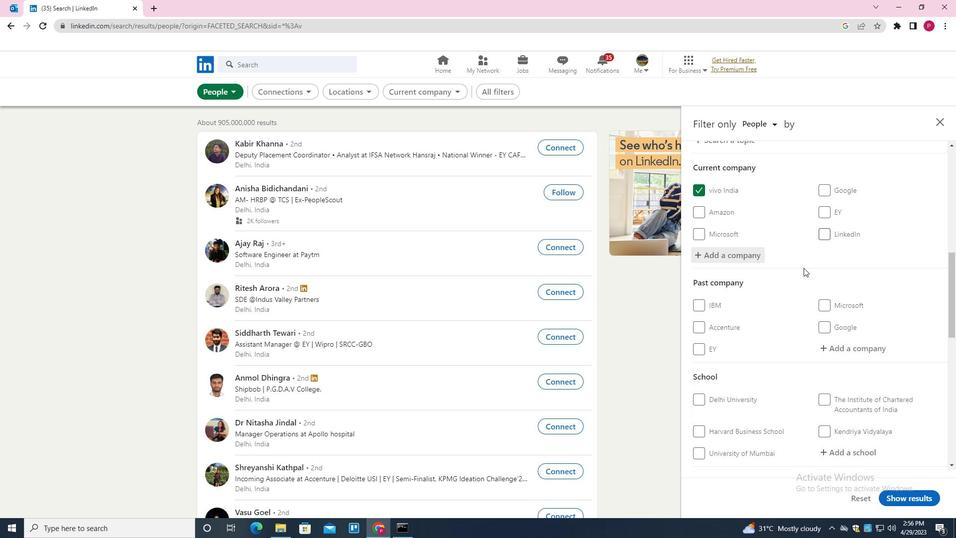 
Action: Mouse moved to (802, 277)
Screenshot: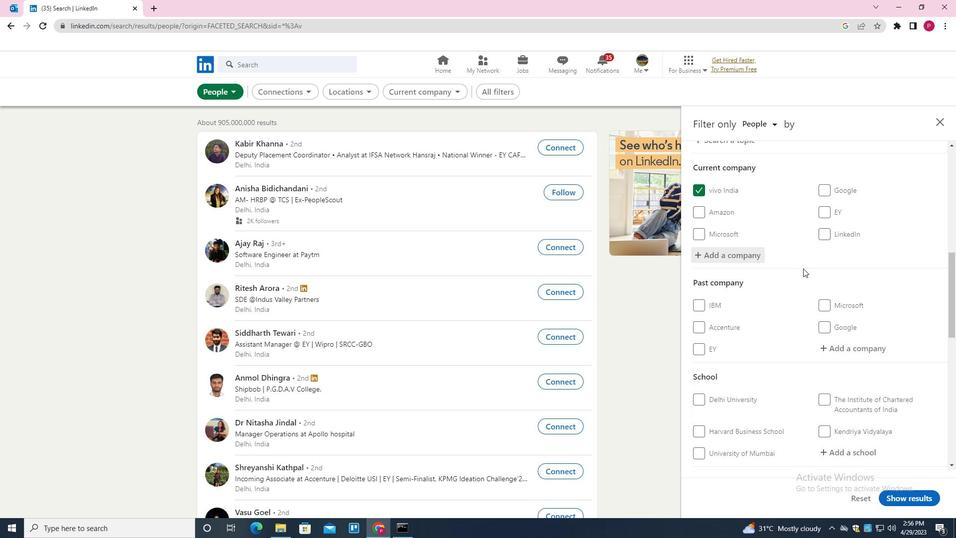 
Action: Mouse scrolled (802, 276) with delta (0, 0)
Screenshot: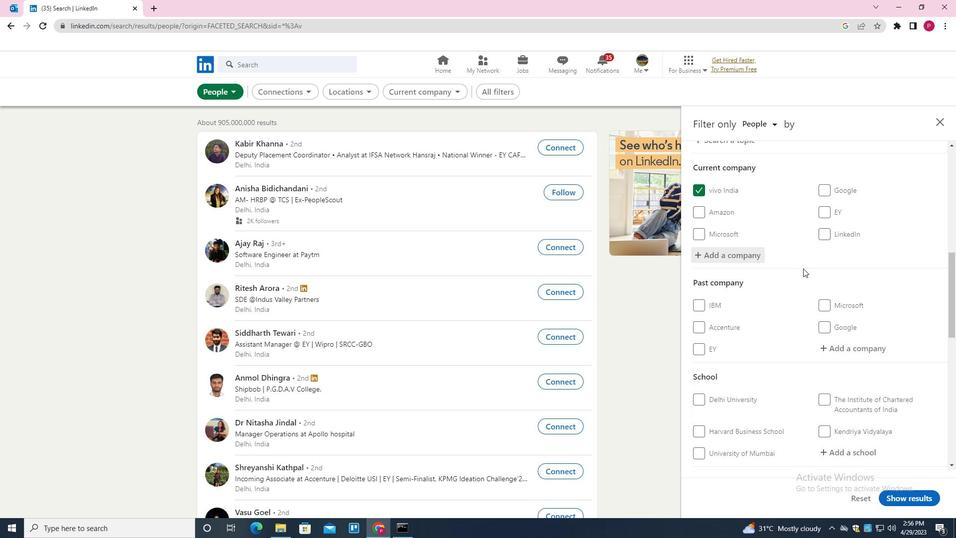 
Action: Mouse scrolled (802, 276) with delta (0, 0)
Screenshot: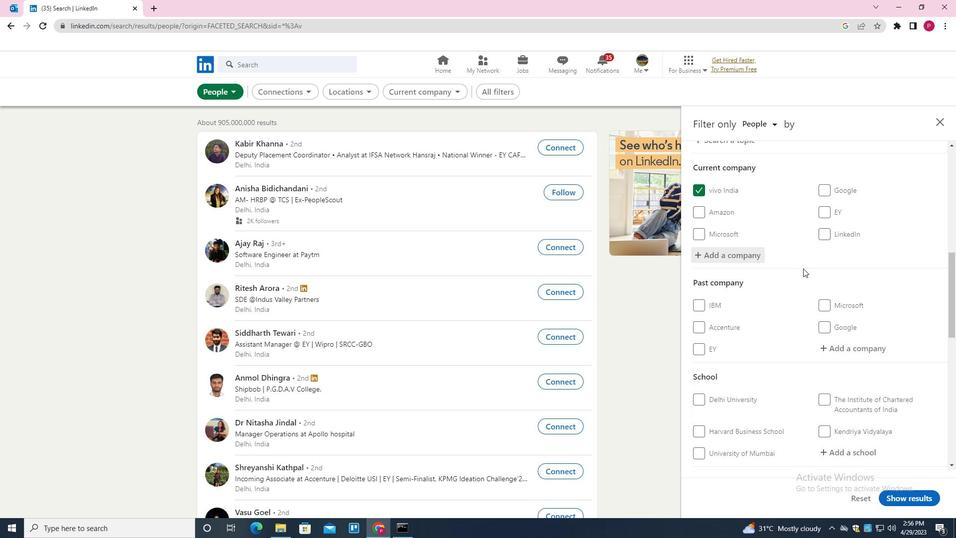 
Action: Mouse moved to (802, 278)
Screenshot: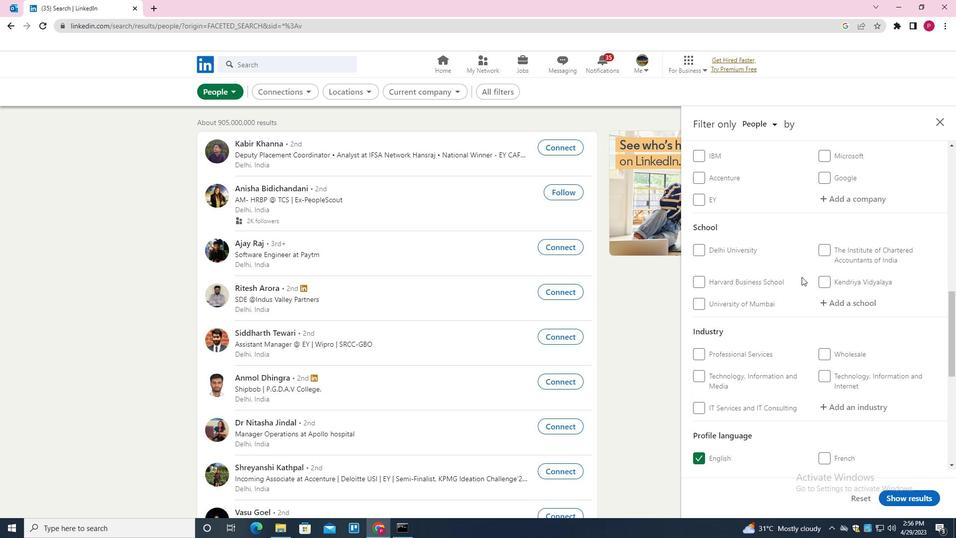 
Action: Mouse scrolled (802, 277) with delta (0, 0)
Screenshot: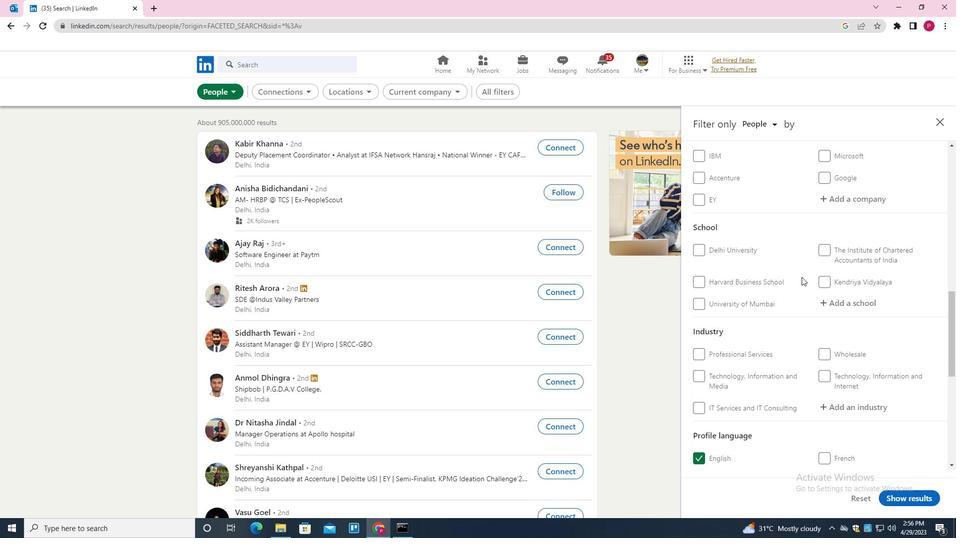 
Action: Mouse scrolled (802, 277) with delta (0, 0)
Screenshot: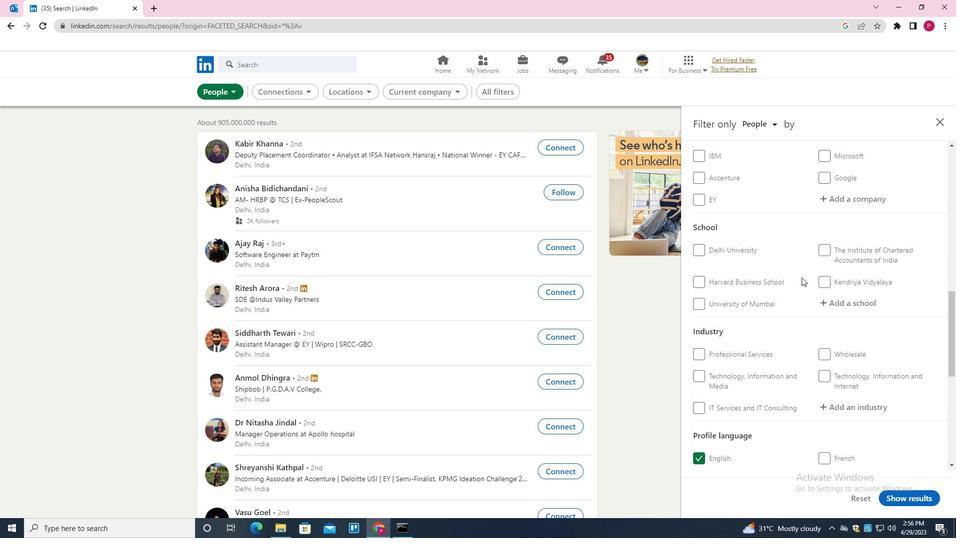 
Action: Mouse moved to (842, 206)
Screenshot: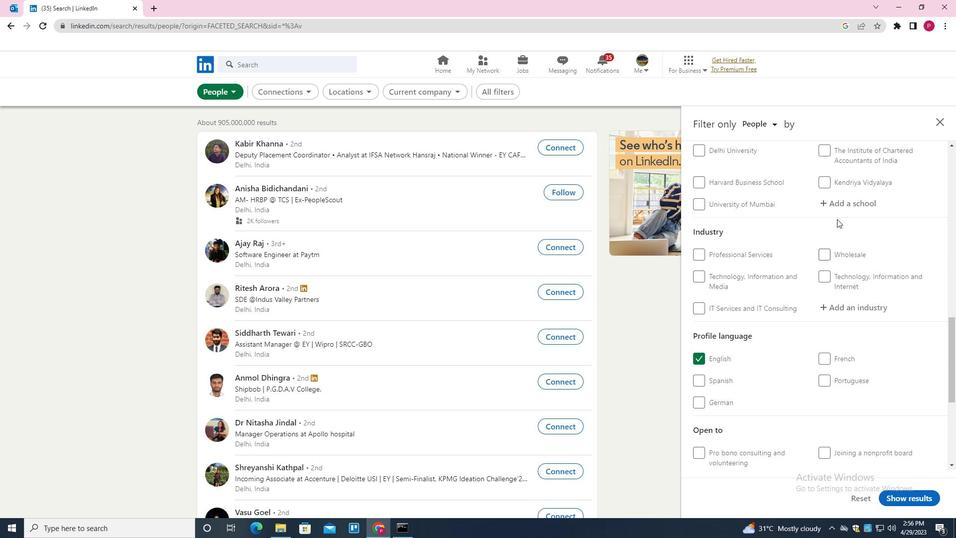 
Action: Mouse pressed left at (842, 206)
Screenshot: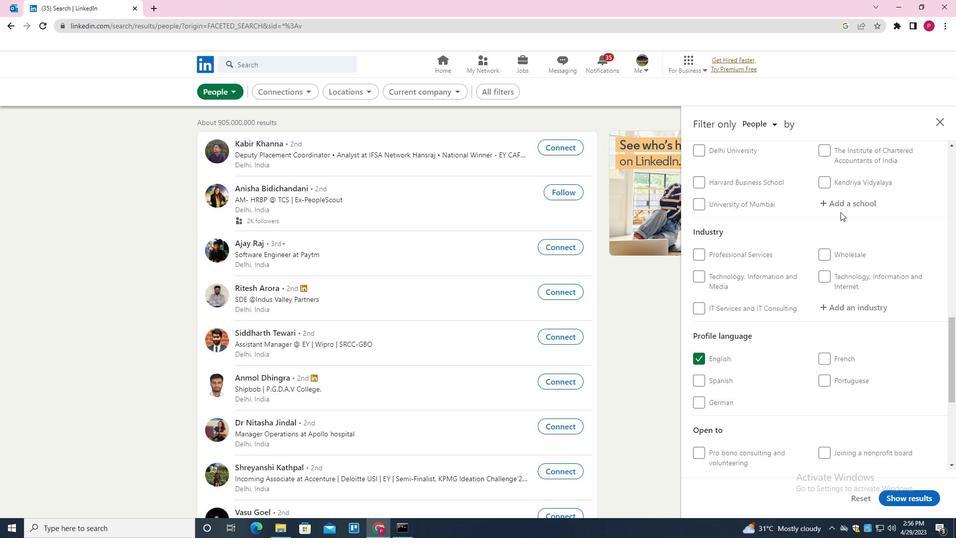 
Action: Mouse moved to (843, 206)
Screenshot: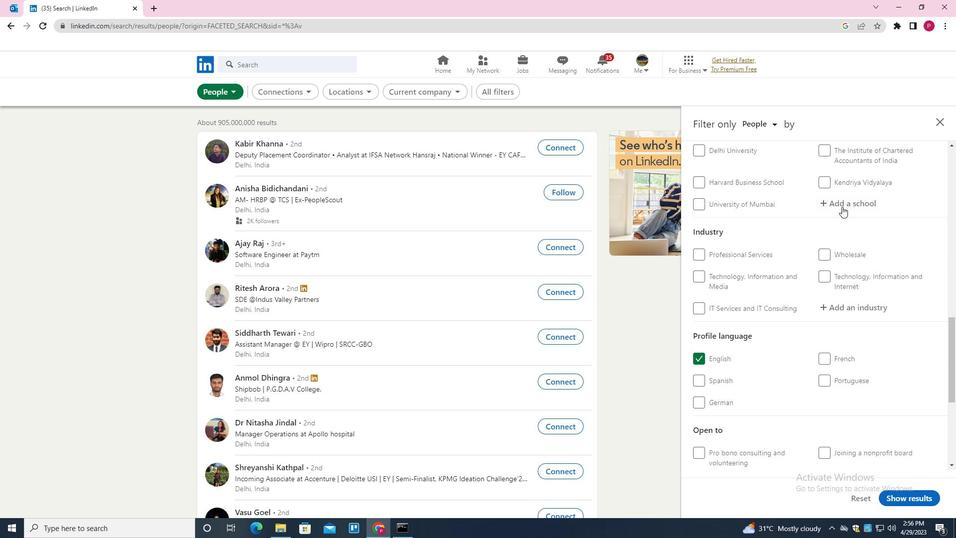 
Action: Key pressed <Key.shift>I<Key.shift>T<Key.space><Key.shift>JOBS<Key.down><Key.down><Key.down><Key.down><Key.up><Key.up><Key.enter>
Screenshot: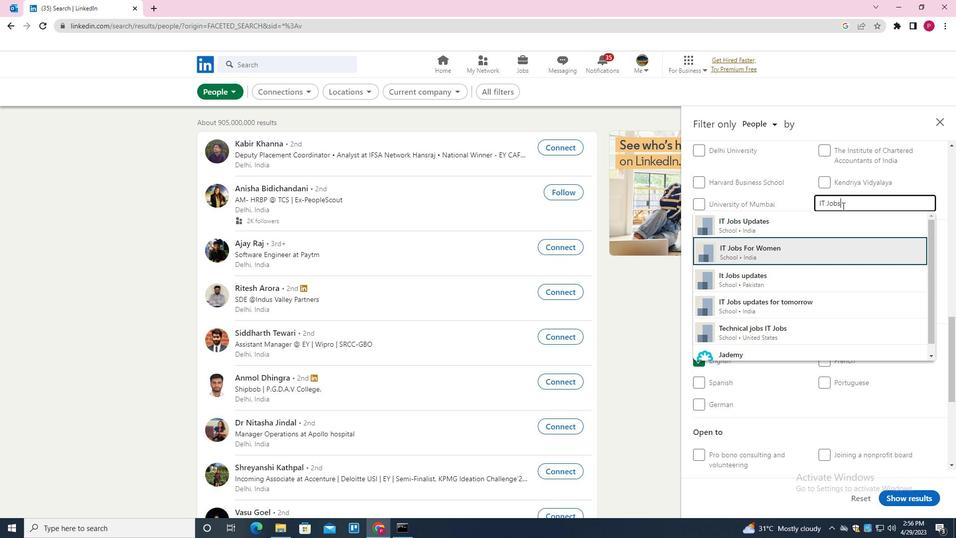 
Action: Mouse moved to (821, 270)
Screenshot: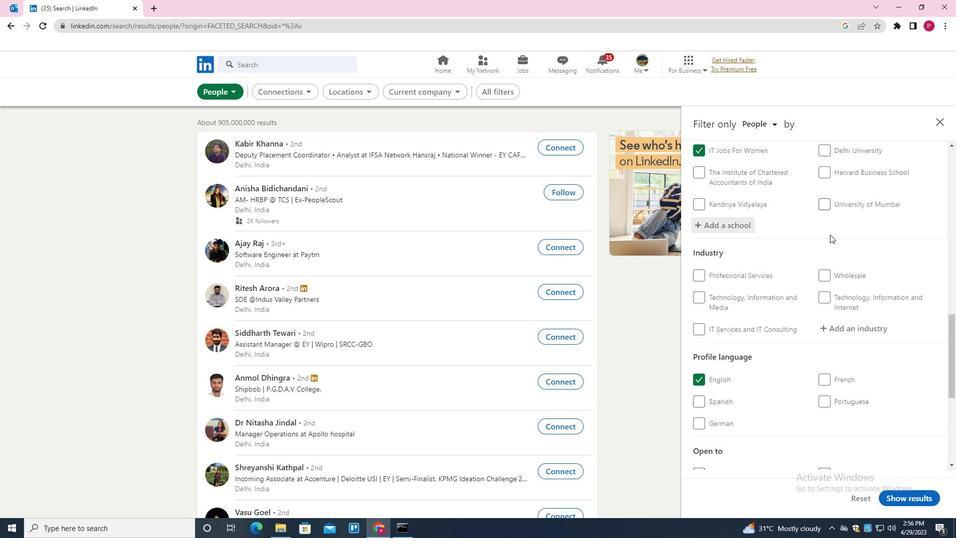 
Action: Mouse scrolled (821, 270) with delta (0, 0)
Screenshot: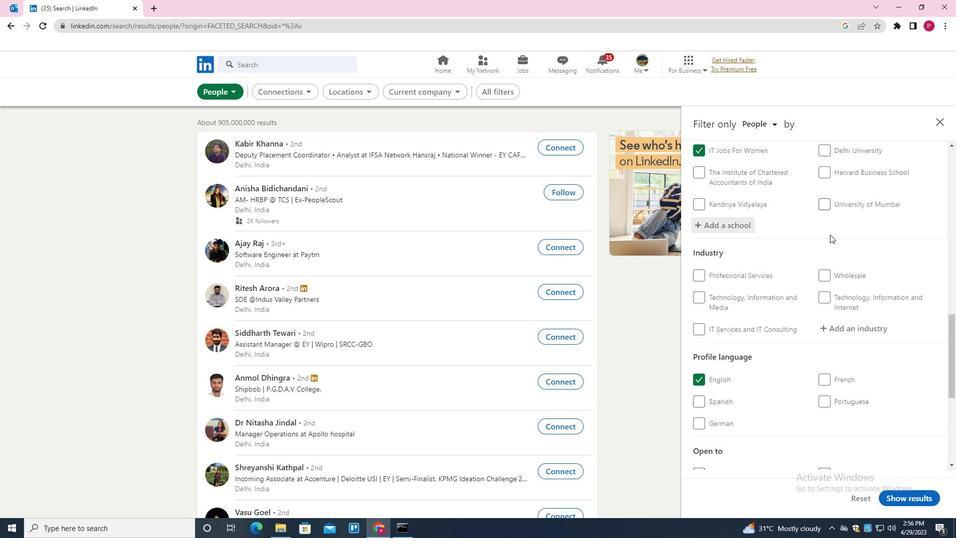 
Action: Mouse moved to (821, 271)
Screenshot: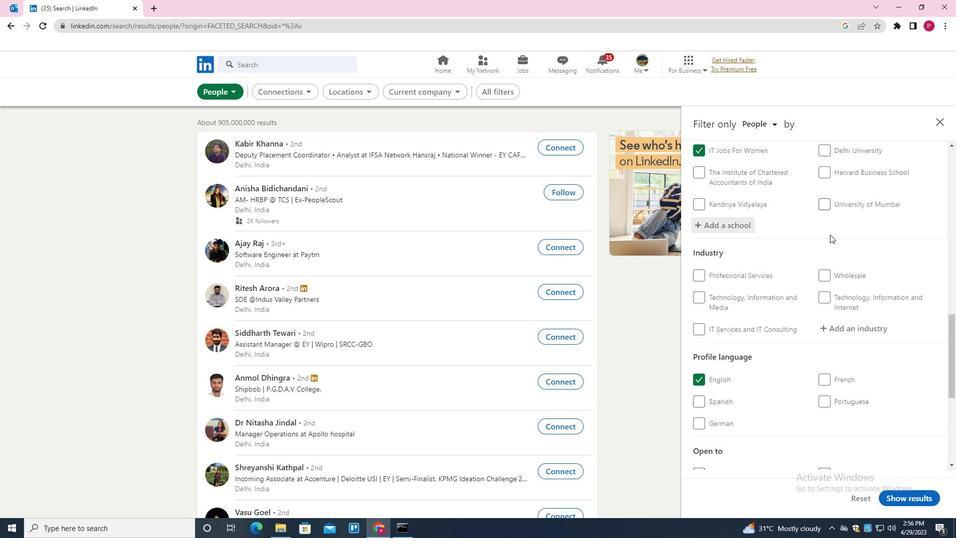 
Action: Mouse scrolled (821, 270) with delta (0, 0)
Screenshot: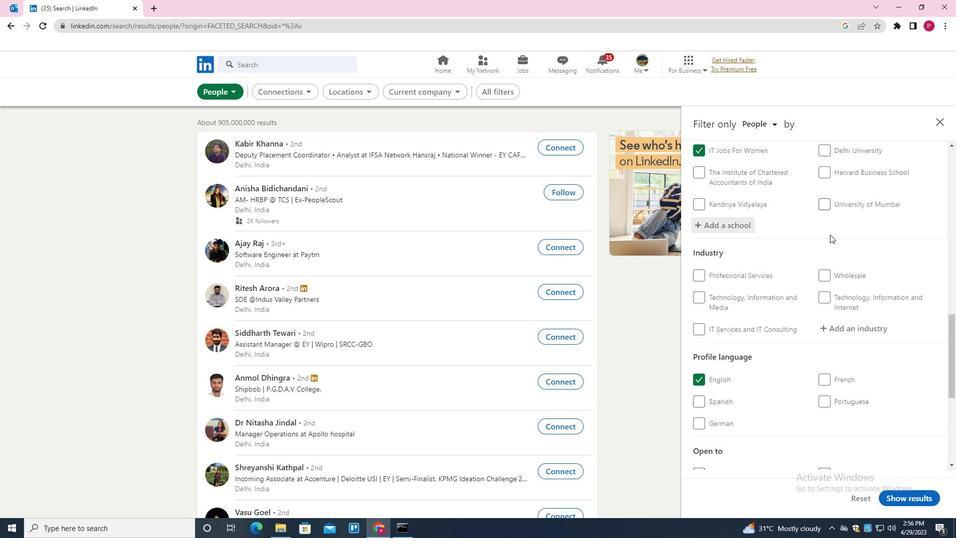 
Action: Mouse moved to (841, 230)
Screenshot: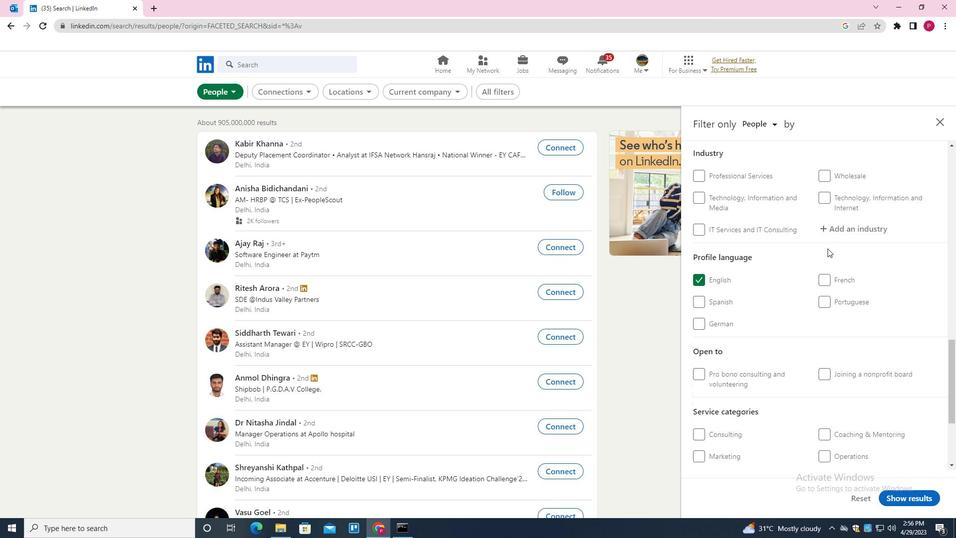 
Action: Mouse pressed left at (841, 230)
Screenshot: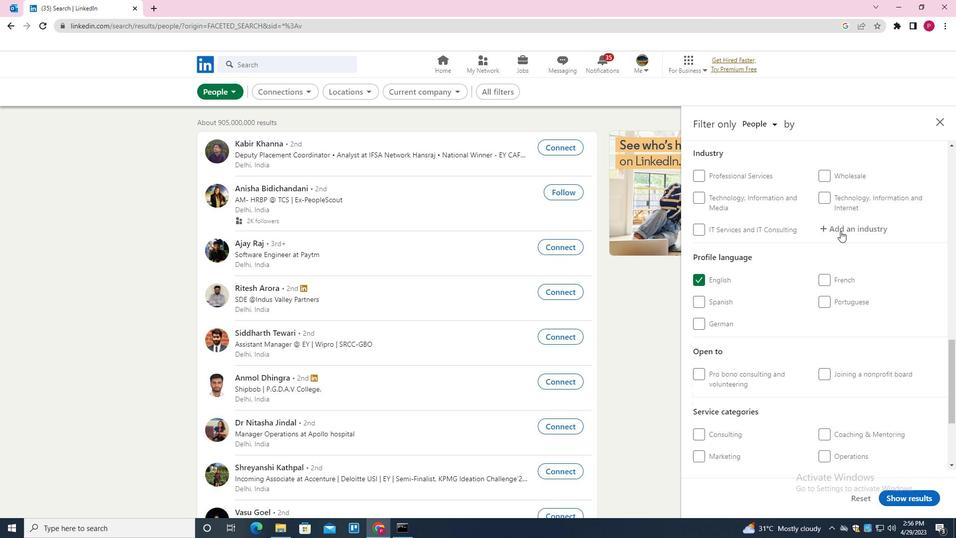 
Action: Key pressed <Key.shift><Key.shift><Key.shift>BROAD<Key.down><Key.enter>
Screenshot: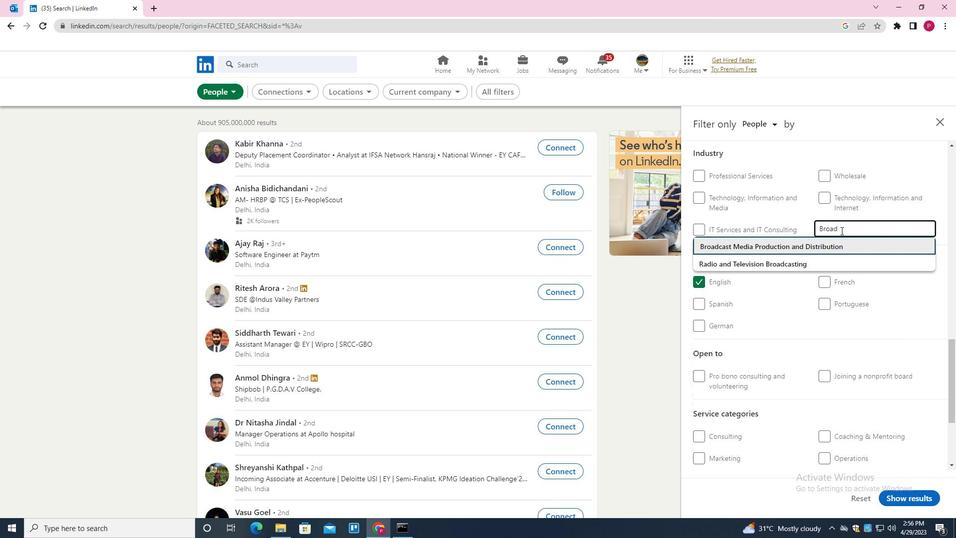 
Action: Mouse moved to (837, 253)
Screenshot: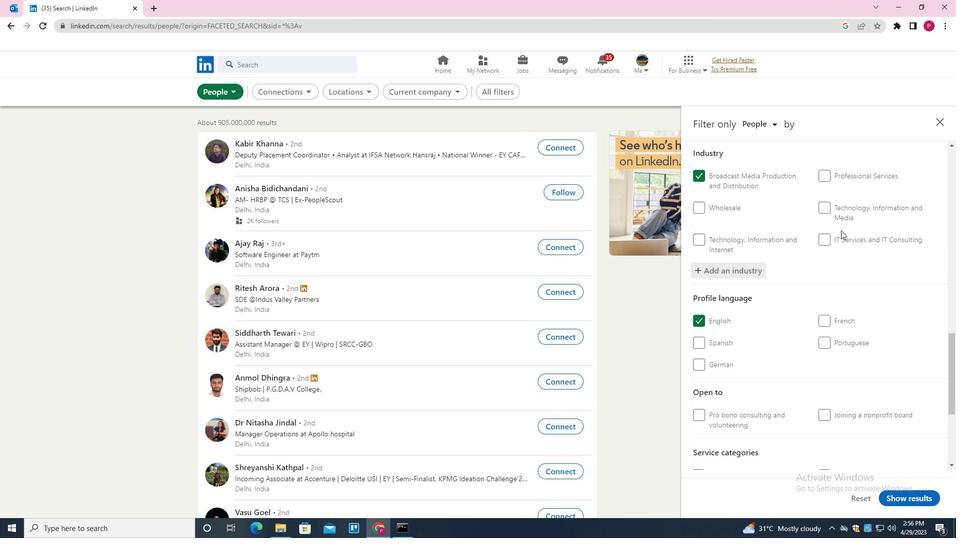 
Action: Mouse scrolled (837, 253) with delta (0, 0)
Screenshot: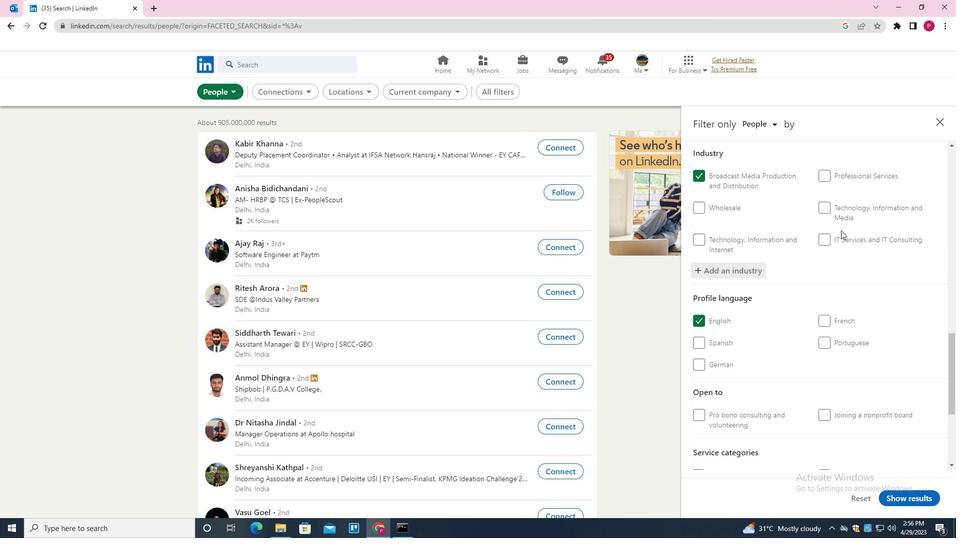 
Action: Mouse moved to (839, 264)
Screenshot: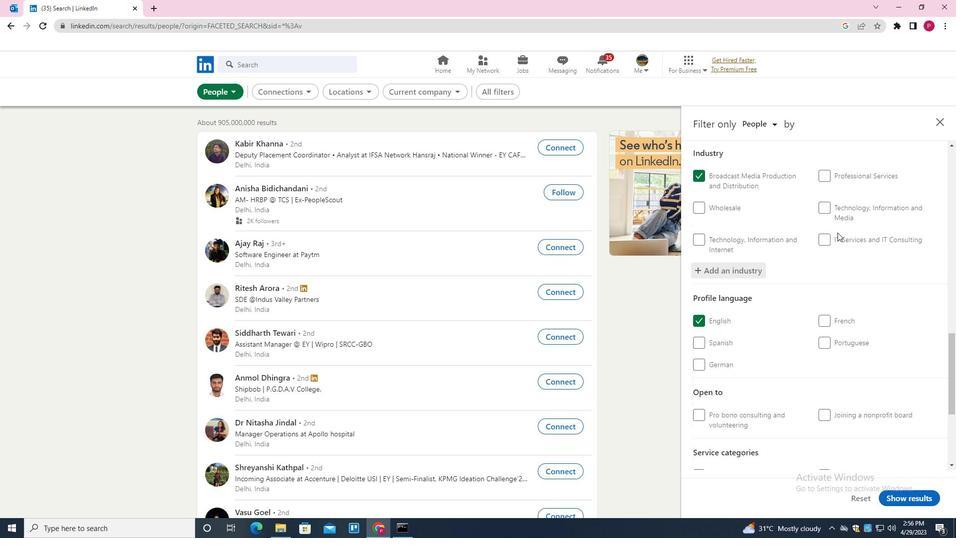 
Action: Mouse scrolled (839, 263) with delta (0, 0)
Screenshot: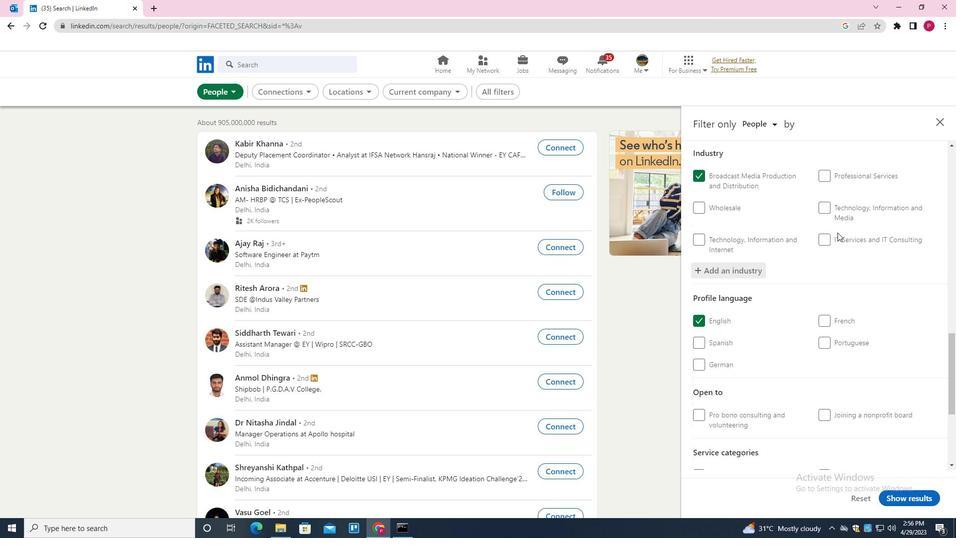 
Action: Mouse moved to (839, 270)
Screenshot: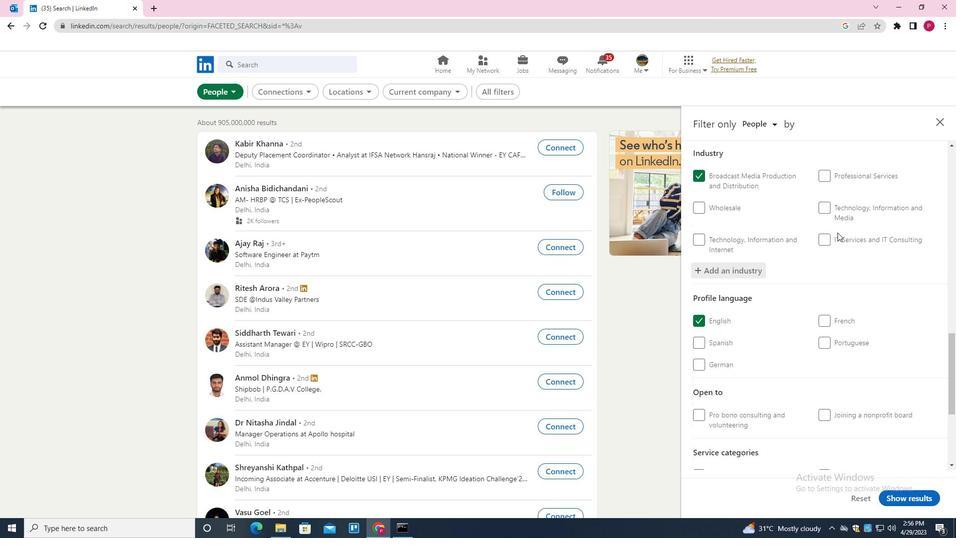 
Action: Mouse scrolled (839, 269) with delta (0, 0)
Screenshot: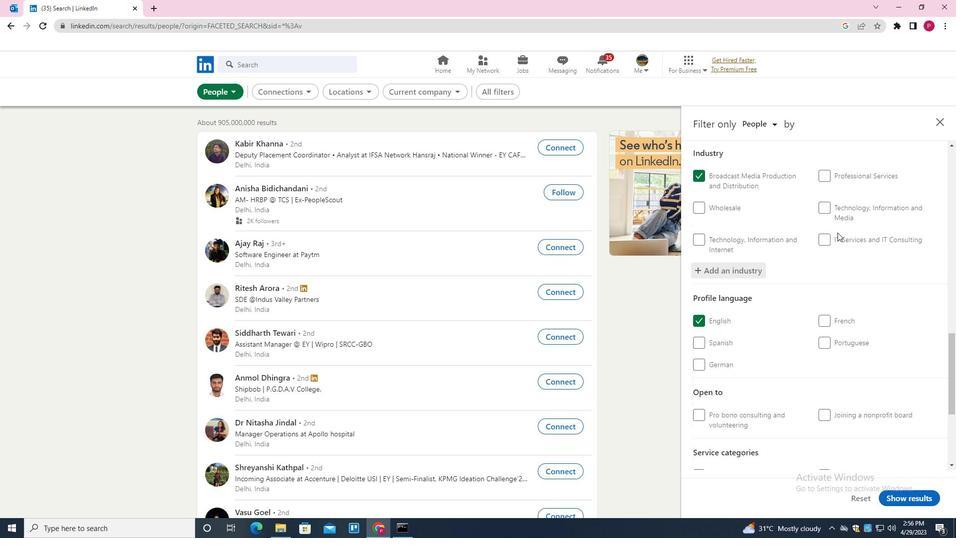 
Action: Mouse moved to (839, 275)
Screenshot: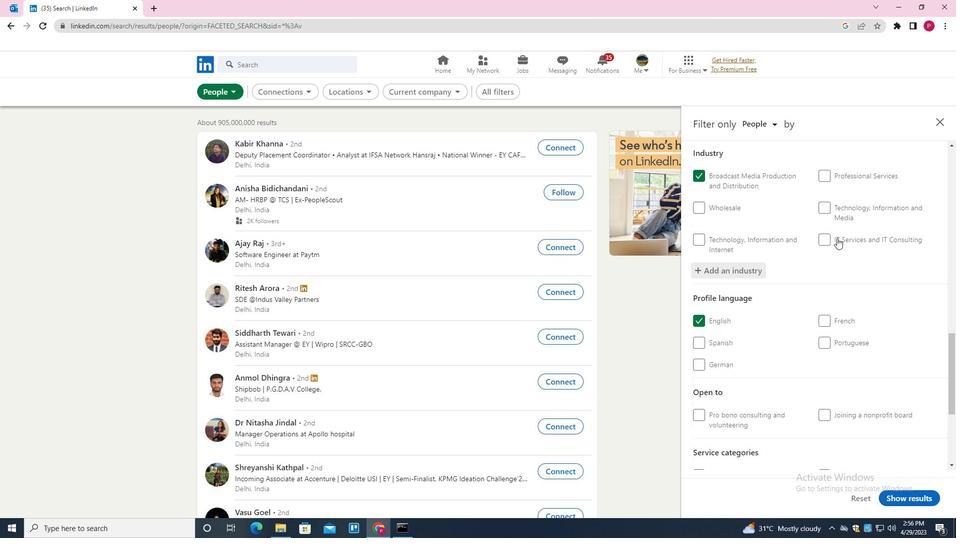 
Action: Mouse scrolled (839, 274) with delta (0, 0)
Screenshot: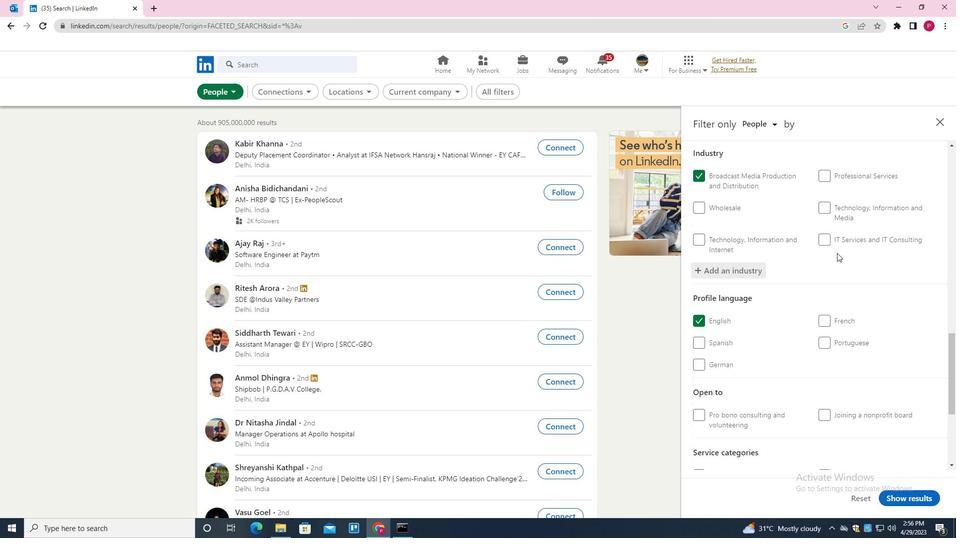 
Action: Mouse moved to (851, 332)
Screenshot: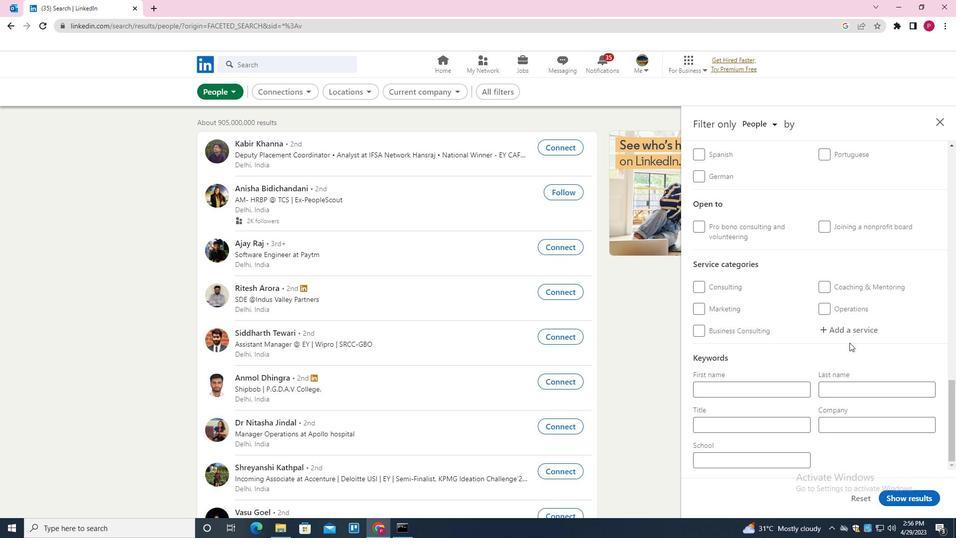 
Action: Mouse pressed left at (851, 332)
Screenshot: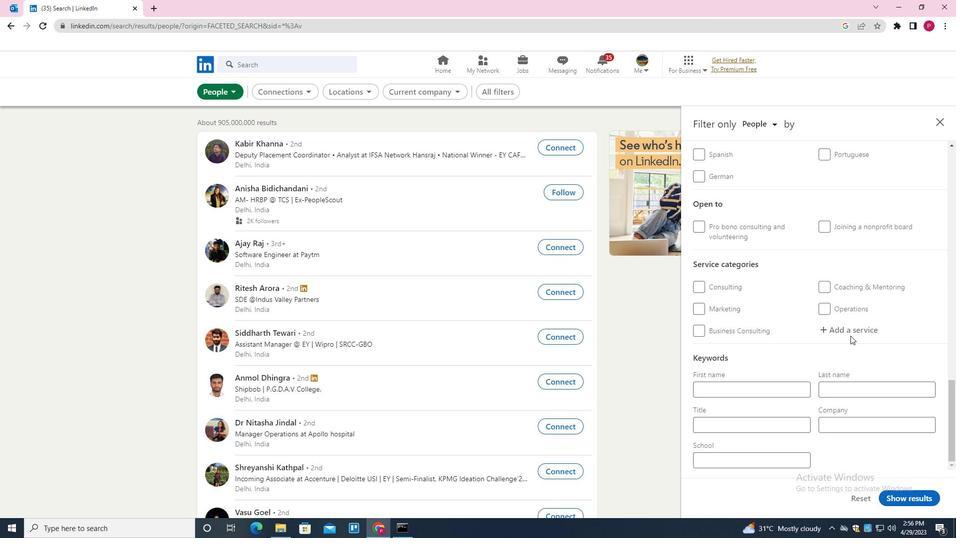 
Action: Key pressed <Key.shift><Key.shift><Key.shift><Key.shift>WEB<Key.down><Key.down><Key.enter>
Screenshot: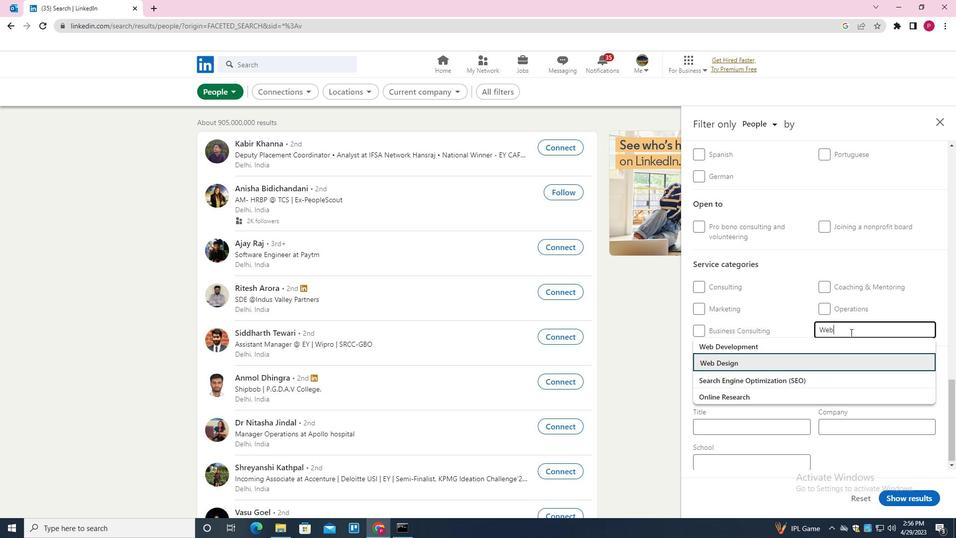 
Action: Mouse moved to (832, 345)
Screenshot: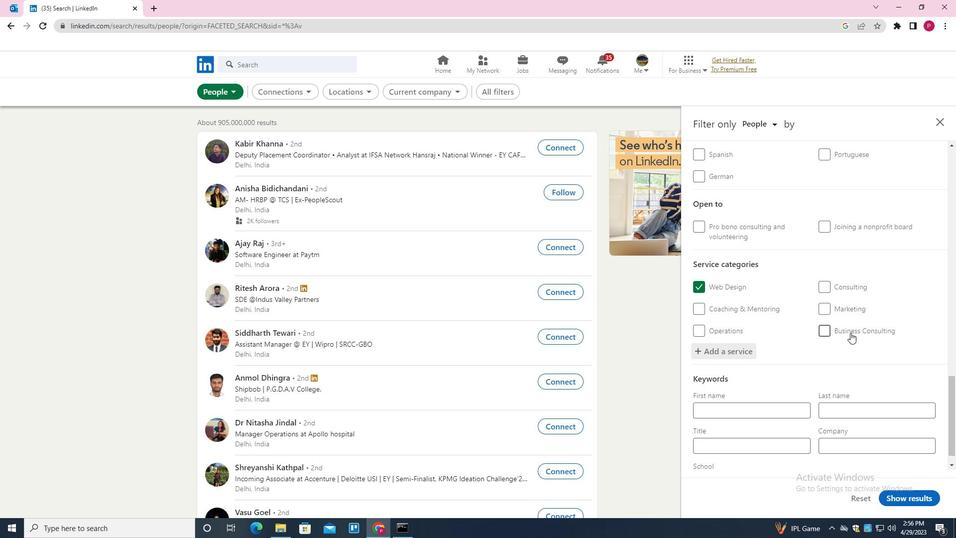 
Action: Mouse scrolled (832, 345) with delta (0, 0)
Screenshot: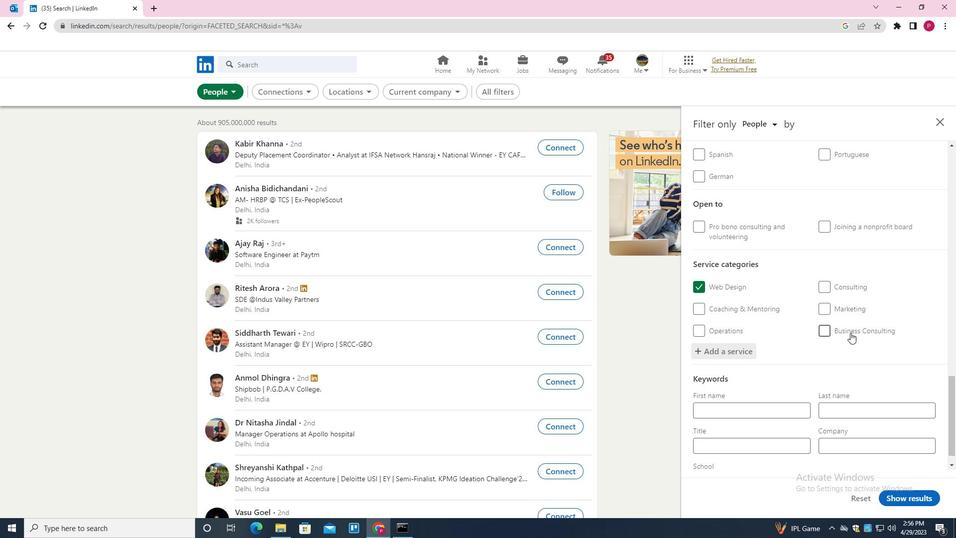
Action: Mouse moved to (830, 351)
Screenshot: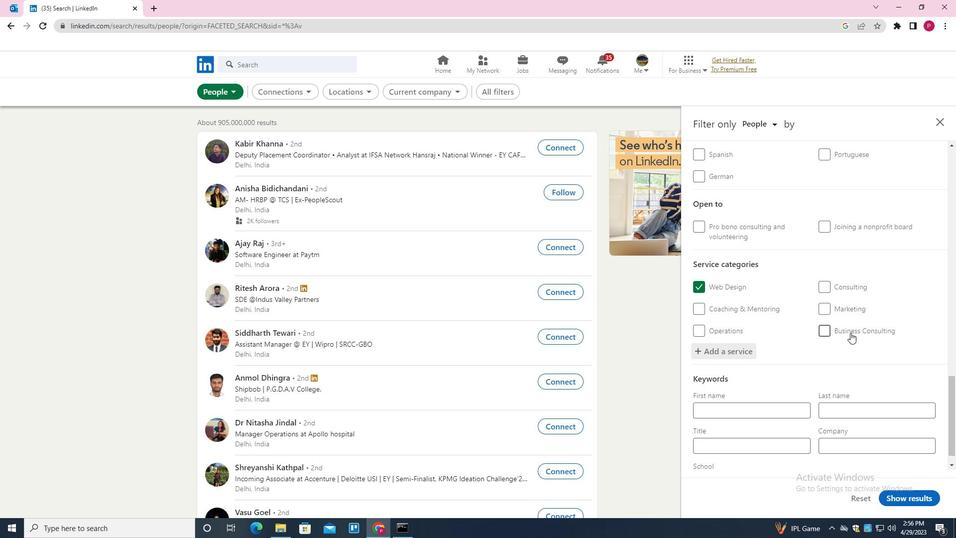 
Action: Mouse scrolled (830, 350) with delta (0, 0)
Screenshot: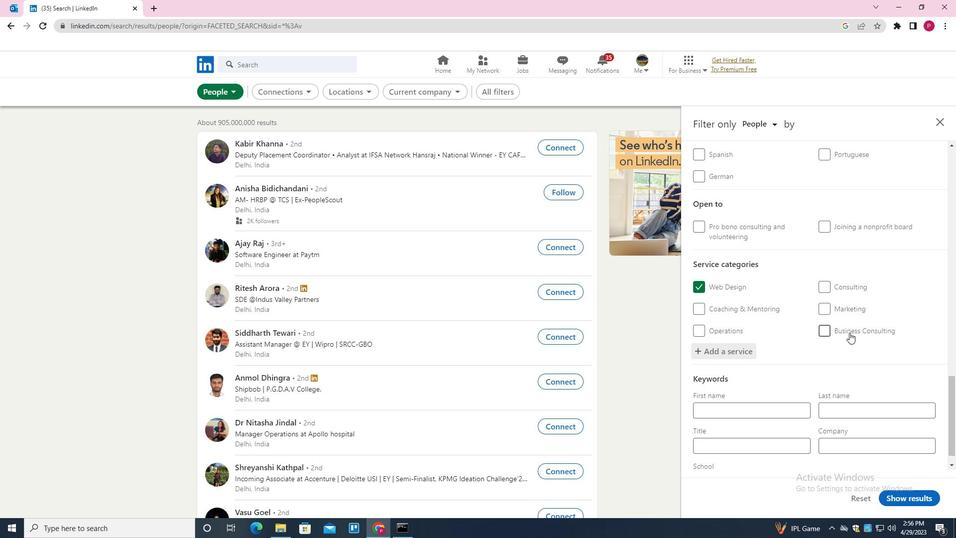 
Action: Mouse moved to (827, 354)
Screenshot: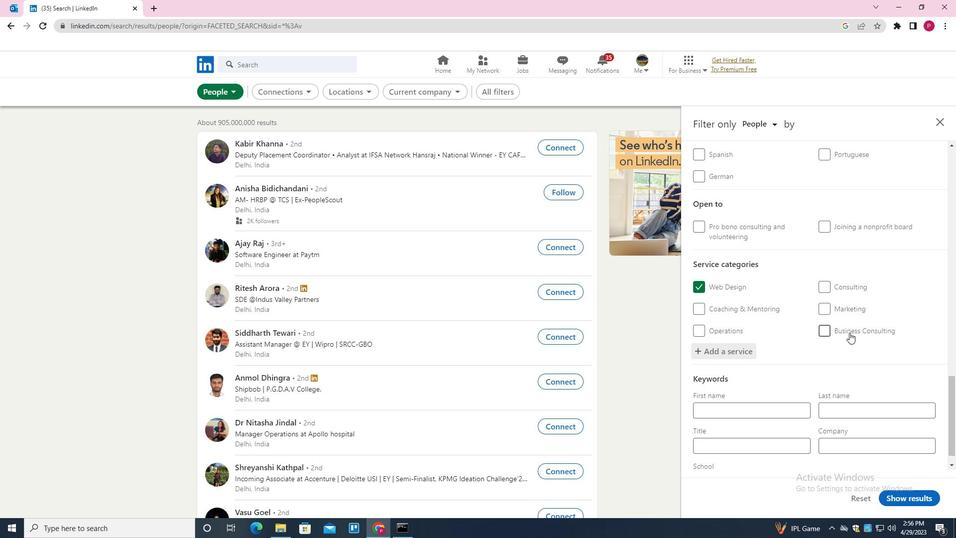
Action: Mouse scrolled (827, 354) with delta (0, 0)
Screenshot: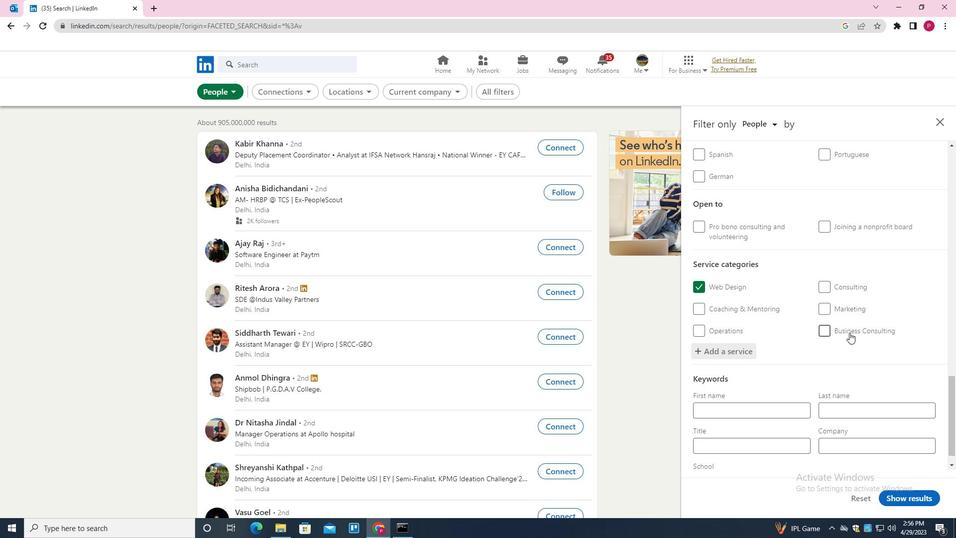 
Action: Mouse moved to (818, 362)
Screenshot: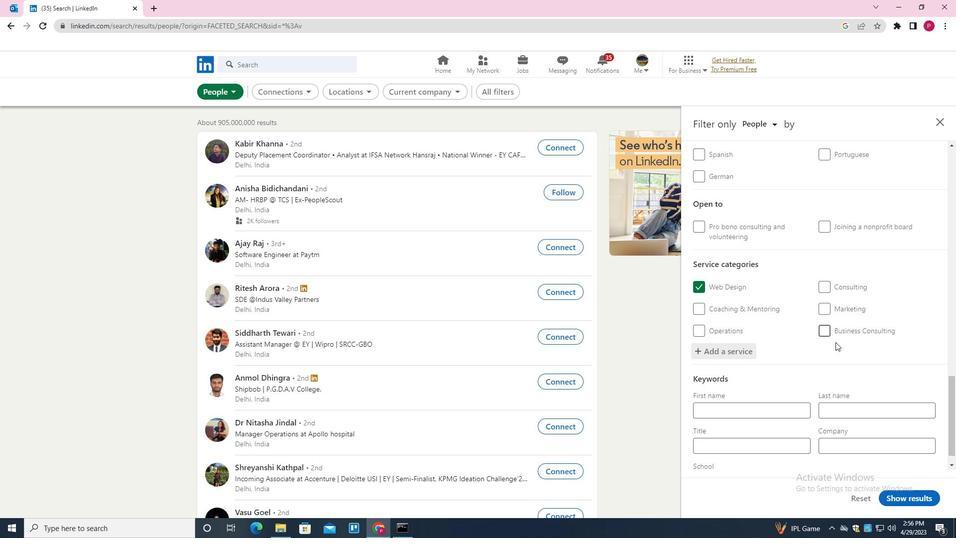 
Action: Mouse scrolled (818, 361) with delta (0, 0)
Screenshot: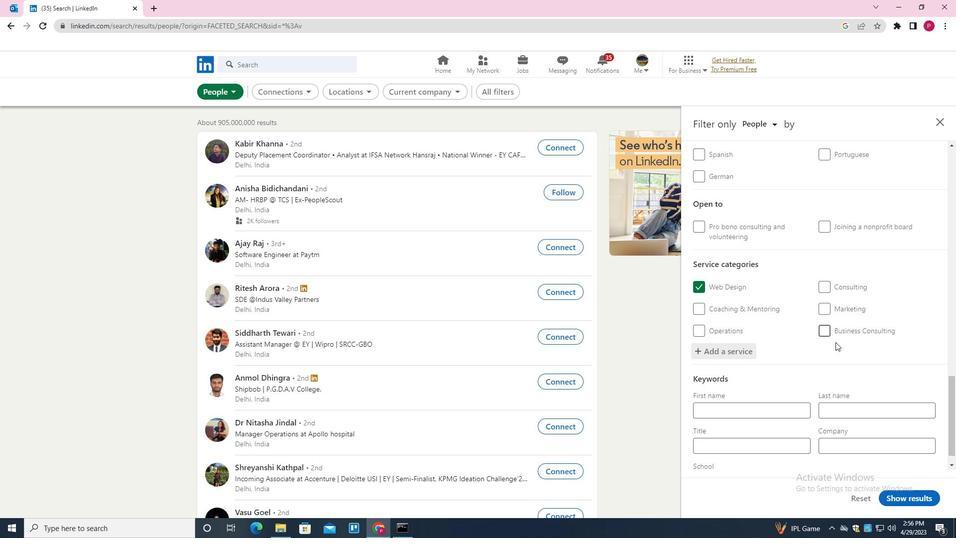 
Action: Mouse moved to (802, 377)
Screenshot: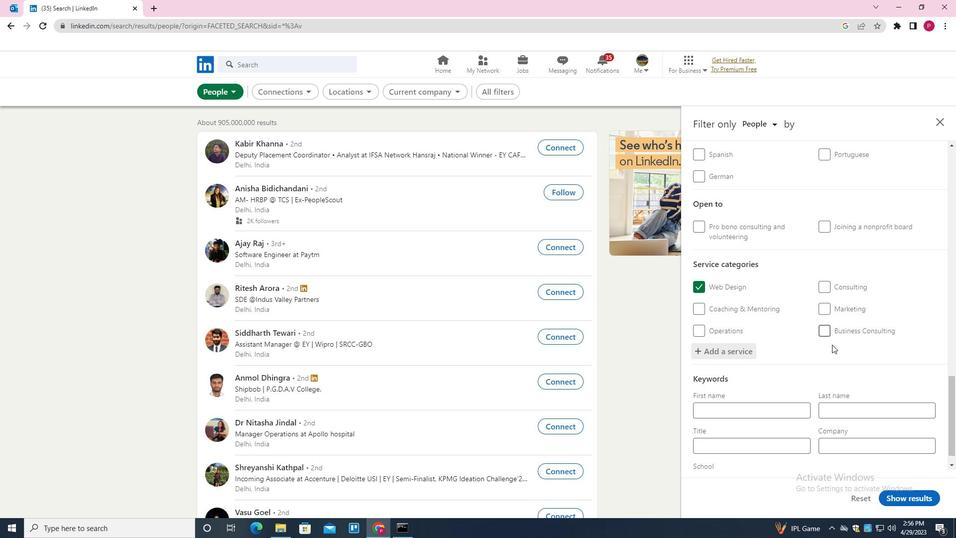 
Action: Mouse scrolled (802, 376) with delta (0, 0)
Screenshot: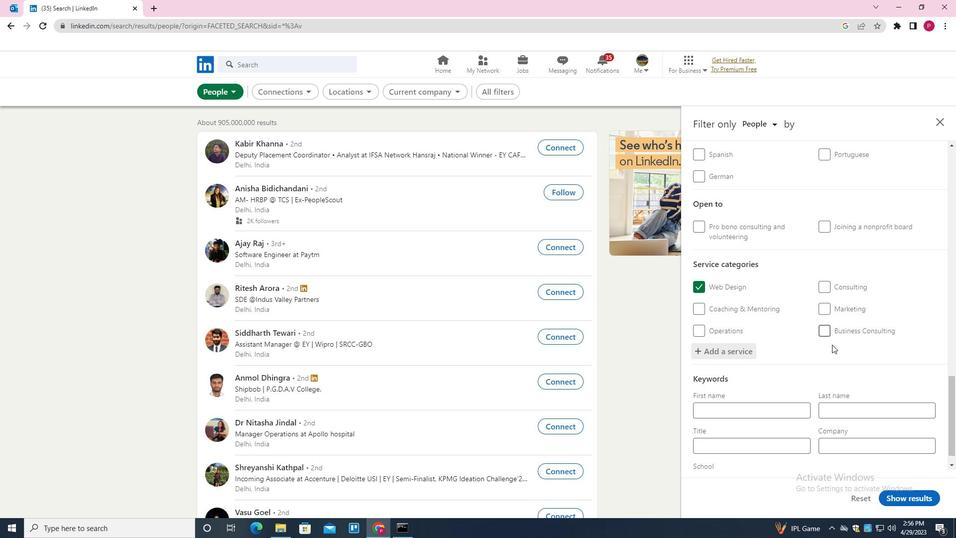 
Action: Mouse moved to (759, 421)
Screenshot: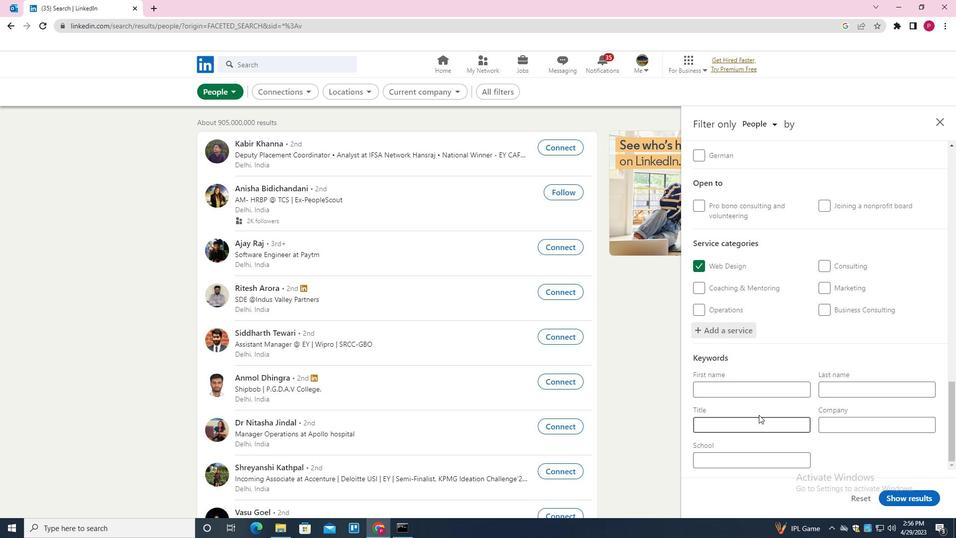 
Action: Mouse pressed left at (759, 421)
Screenshot: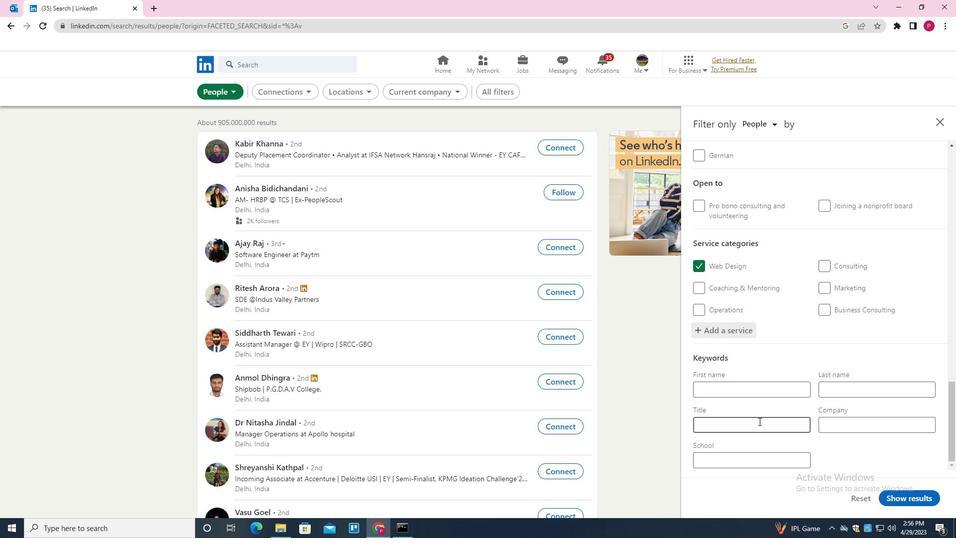 
Action: Key pressed <Key.shift><Key.shift><Key.shift><Key.shift><Key.shift><Key.shift><Key.shift><Key.shift><Key.shift><Key.shift><Key.shift><Key.shift><Key.shift><Key.shift>DIRECTOR<Key.space>OF<Key.space><Key.shift><Key.shift><Key.shift><Key.shift><Key.shift>FIRST<Key.space><Key.shift>IMPRESSIOM<Key.backspace>N
Screenshot: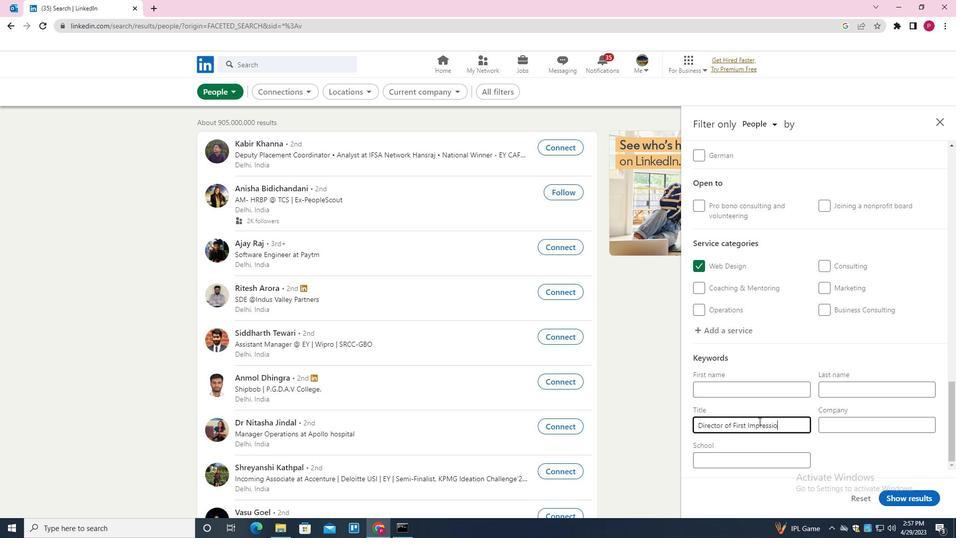
Action: Mouse moved to (923, 497)
Screenshot: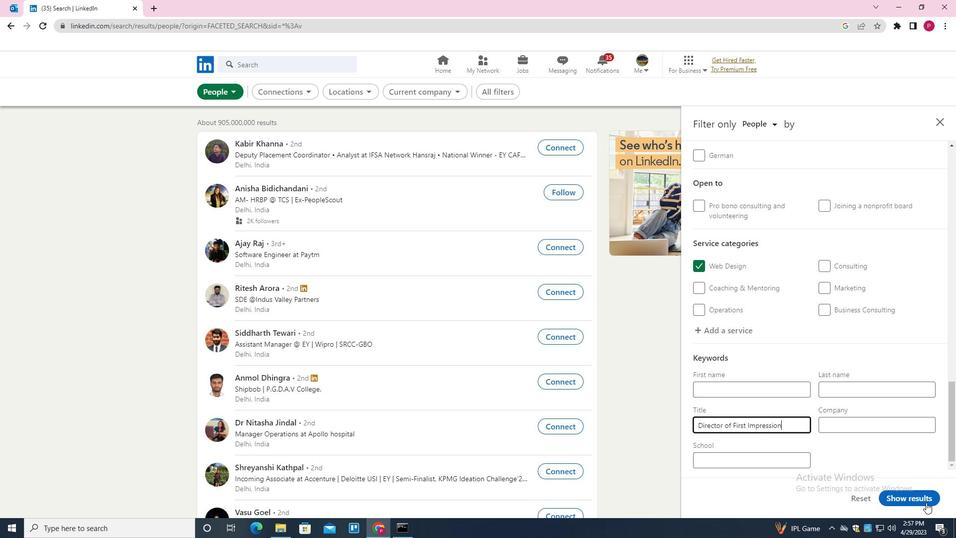 
Action: Mouse pressed left at (923, 497)
Screenshot: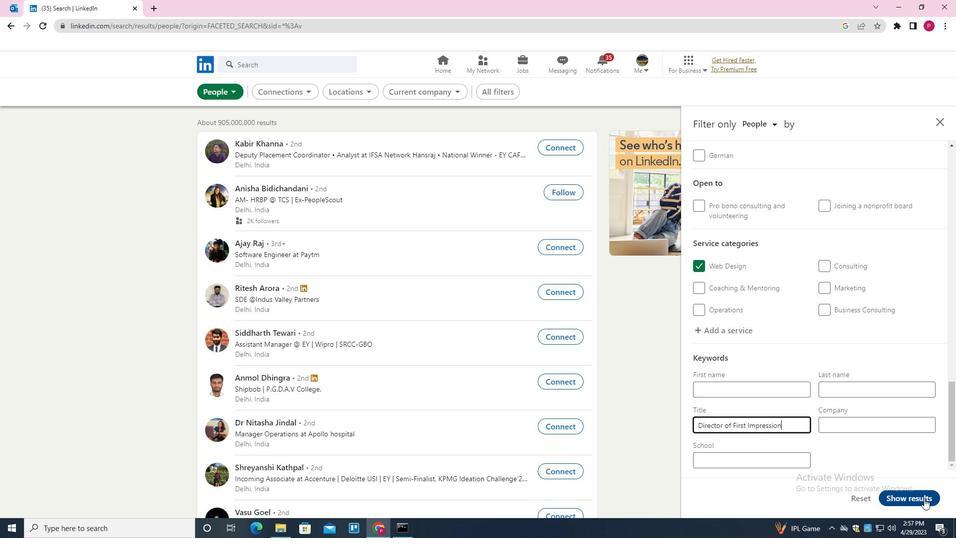 
Action: Mouse moved to (574, 334)
Screenshot: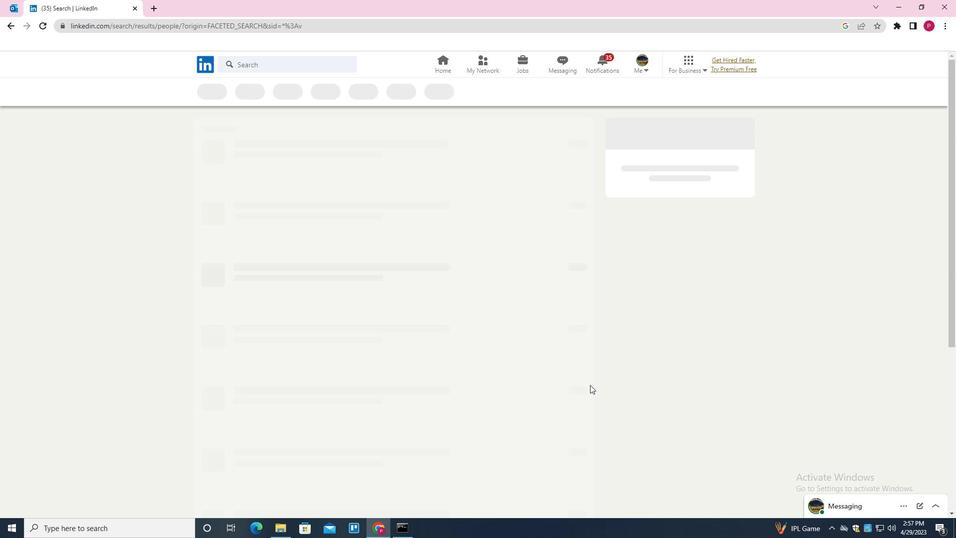 
